 Task: Find connections with filter location Bhilai with filter topic #lawyerswith filter profile language French with filter current company JioSaavn with filter school Balaji Institute of Modern Management with filter industry Primary and Secondary Education with filter service category Executive Coaching with filter keywords title Translator
Action: Mouse moved to (521, 66)
Screenshot: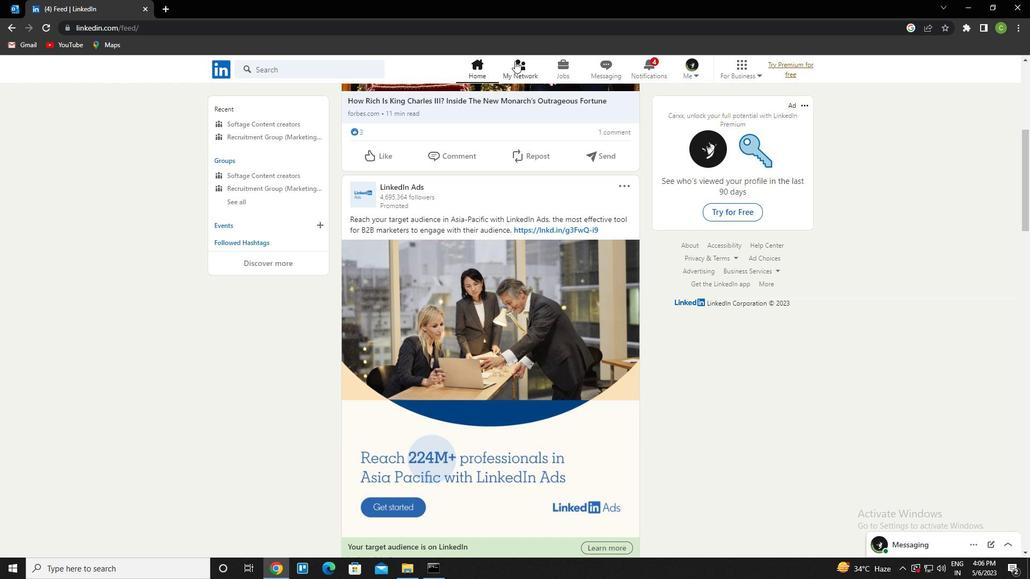 
Action: Mouse pressed left at (521, 66)
Screenshot: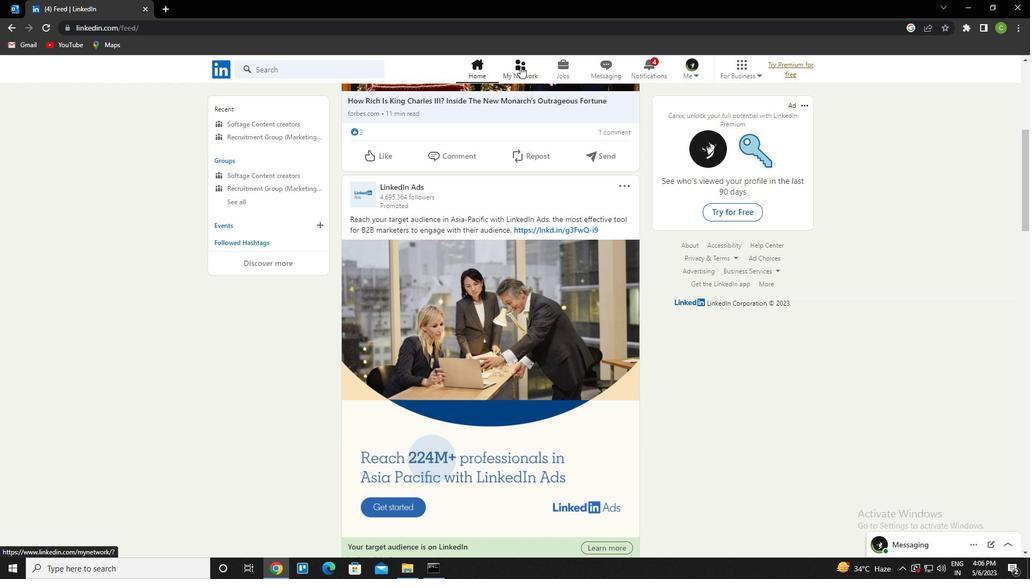 
Action: Mouse moved to (297, 132)
Screenshot: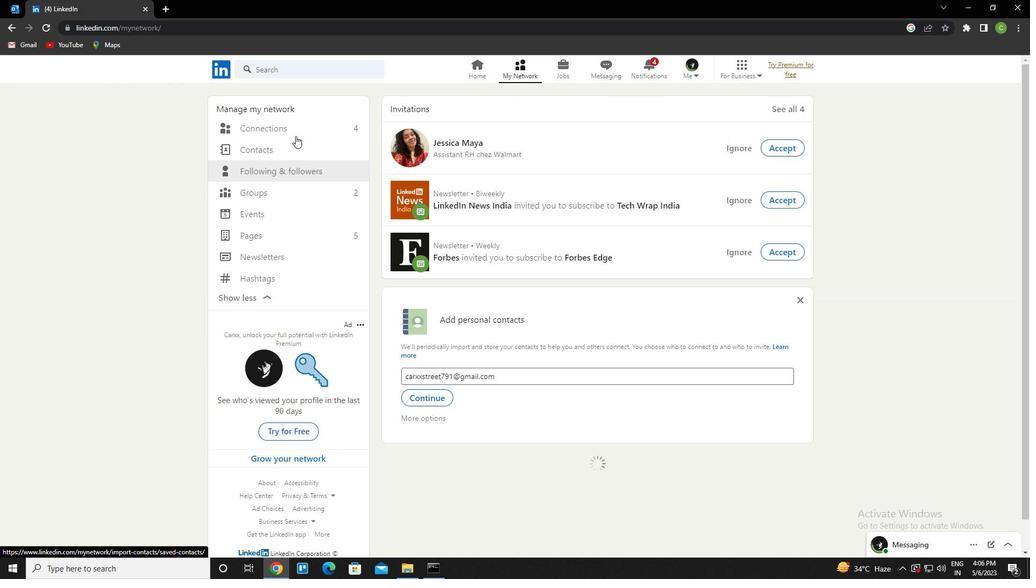
Action: Mouse pressed left at (297, 132)
Screenshot: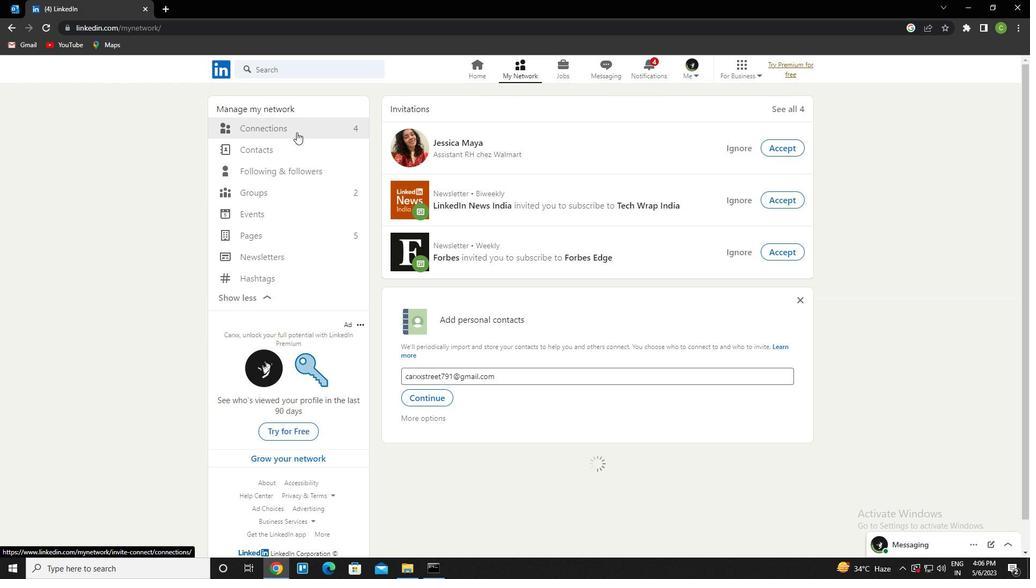 
Action: Mouse moved to (614, 123)
Screenshot: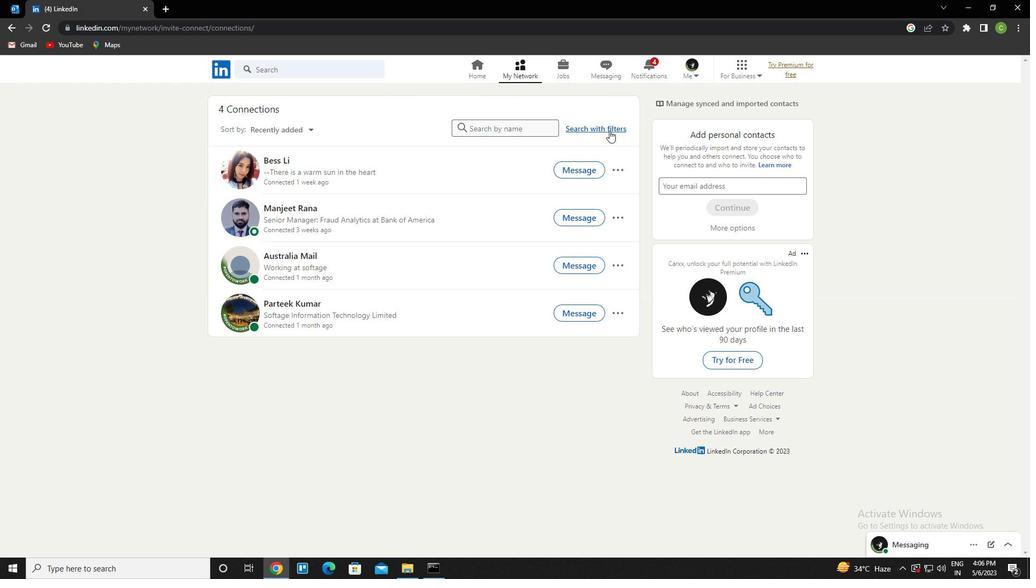
Action: Mouse pressed left at (614, 123)
Screenshot: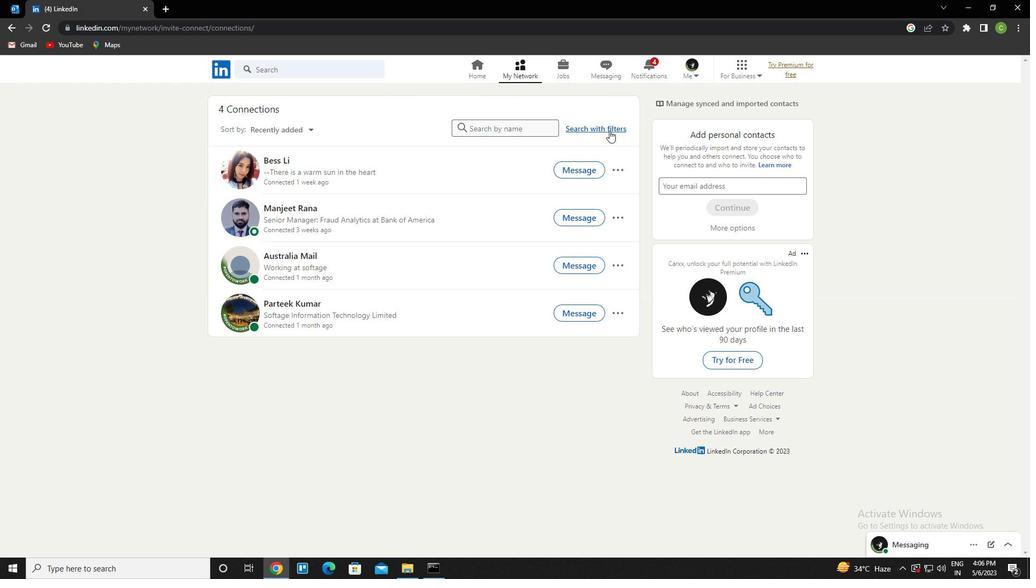 
Action: Mouse moved to (550, 98)
Screenshot: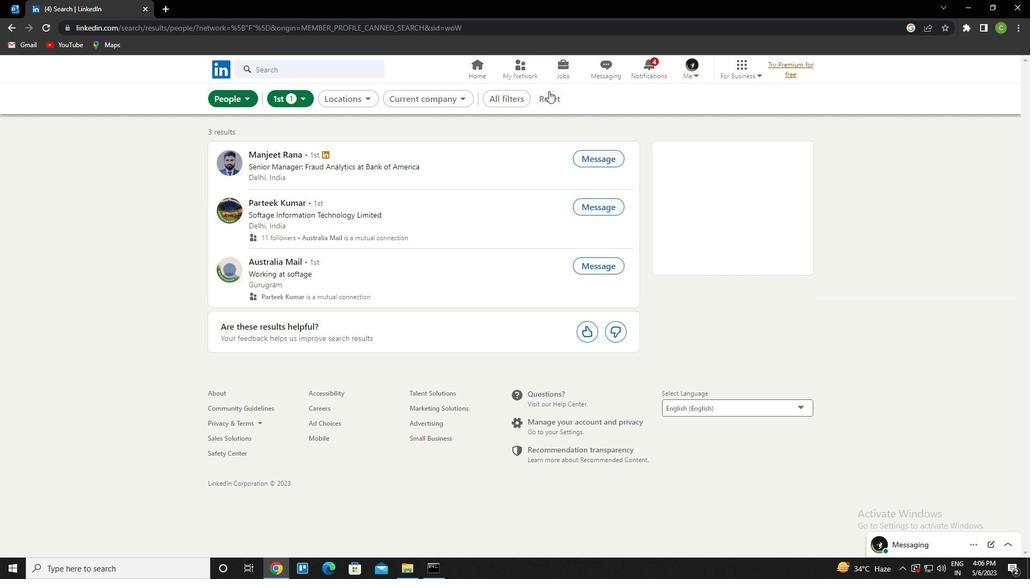 
Action: Mouse pressed left at (550, 98)
Screenshot: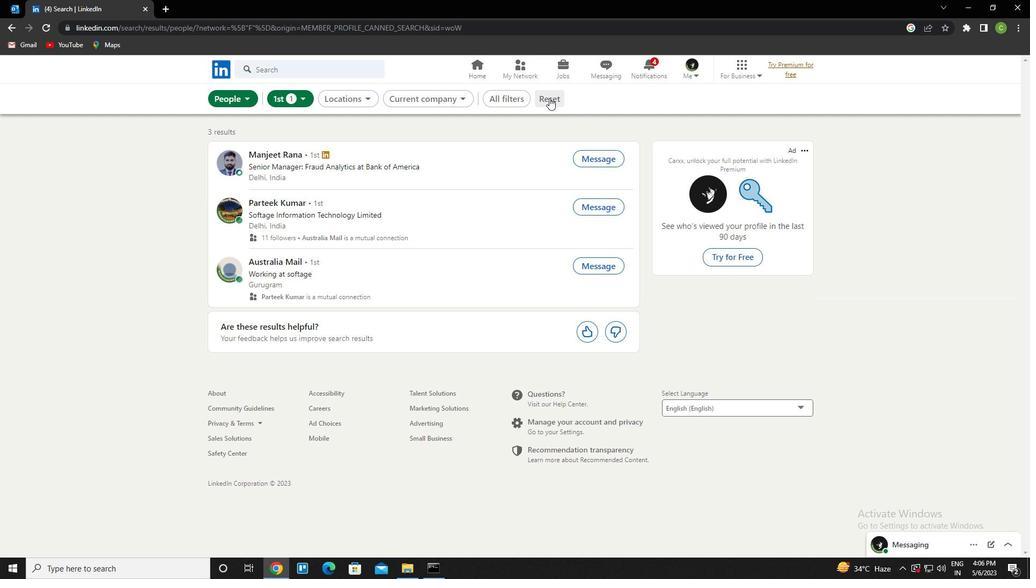 
Action: Mouse moved to (540, 98)
Screenshot: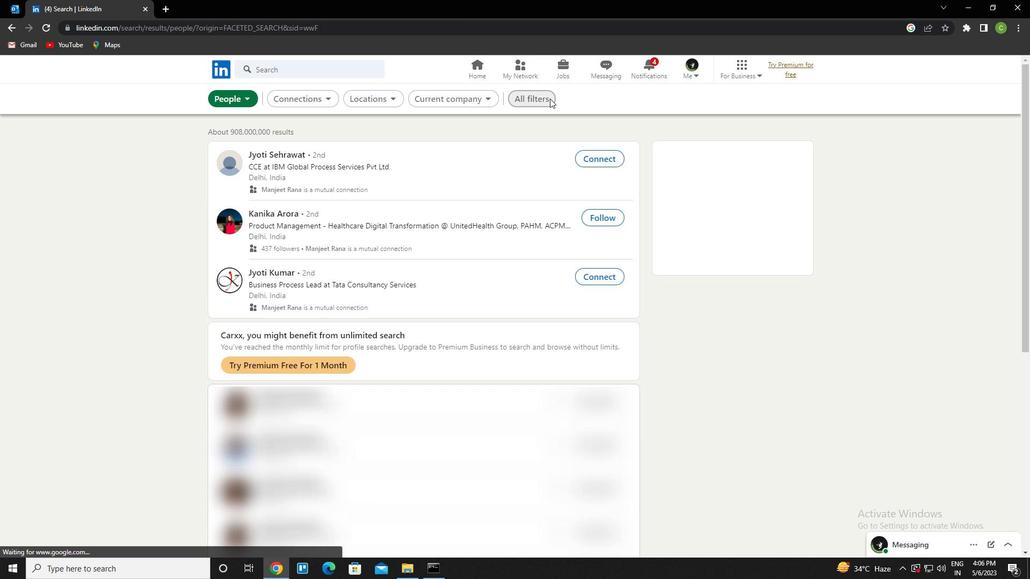 
Action: Mouse pressed left at (540, 98)
Screenshot: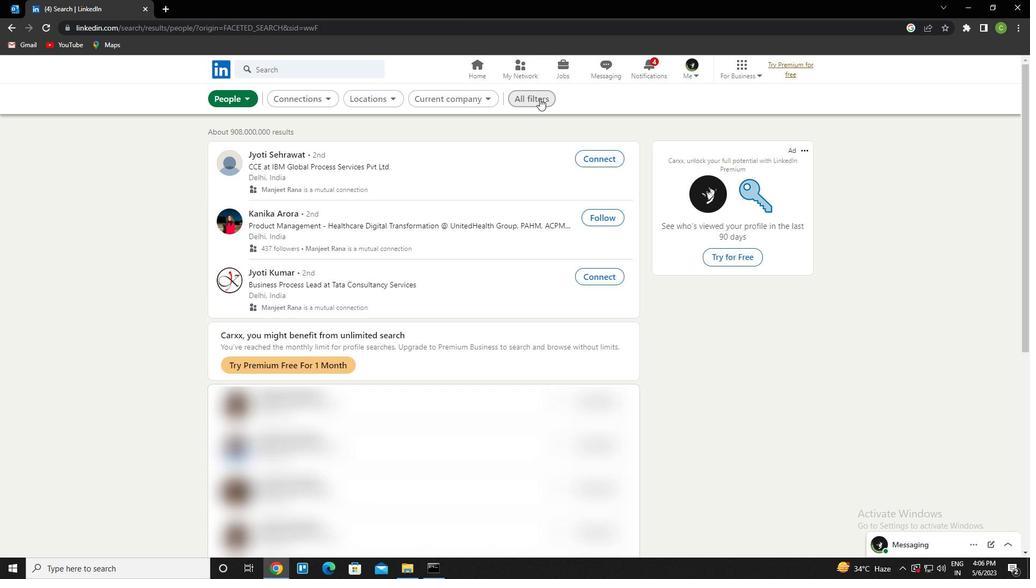 
Action: Mouse moved to (914, 328)
Screenshot: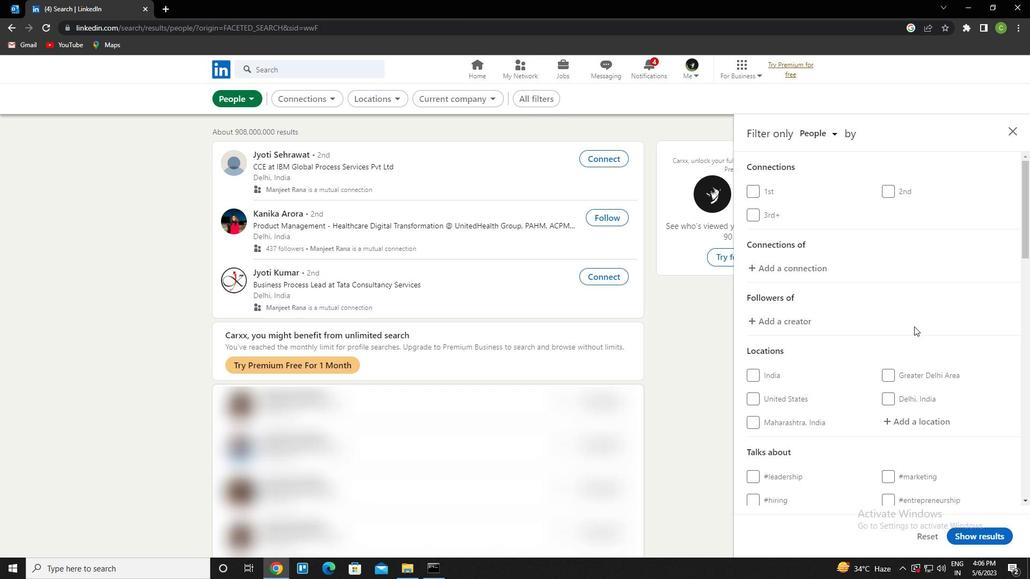 
Action: Mouse scrolled (914, 328) with delta (0, 0)
Screenshot: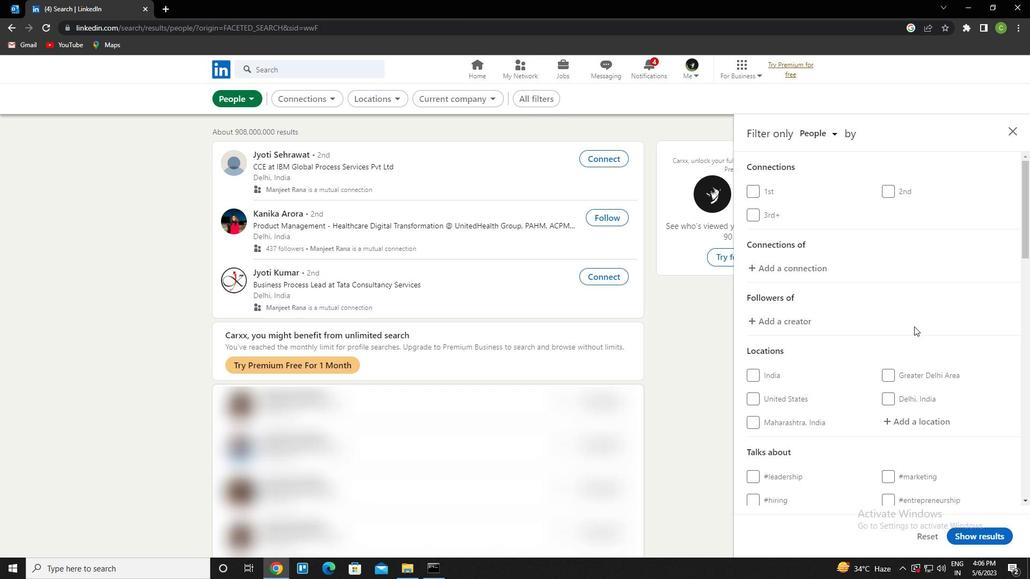 
Action: Mouse moved to (911, 330)
Screenshot: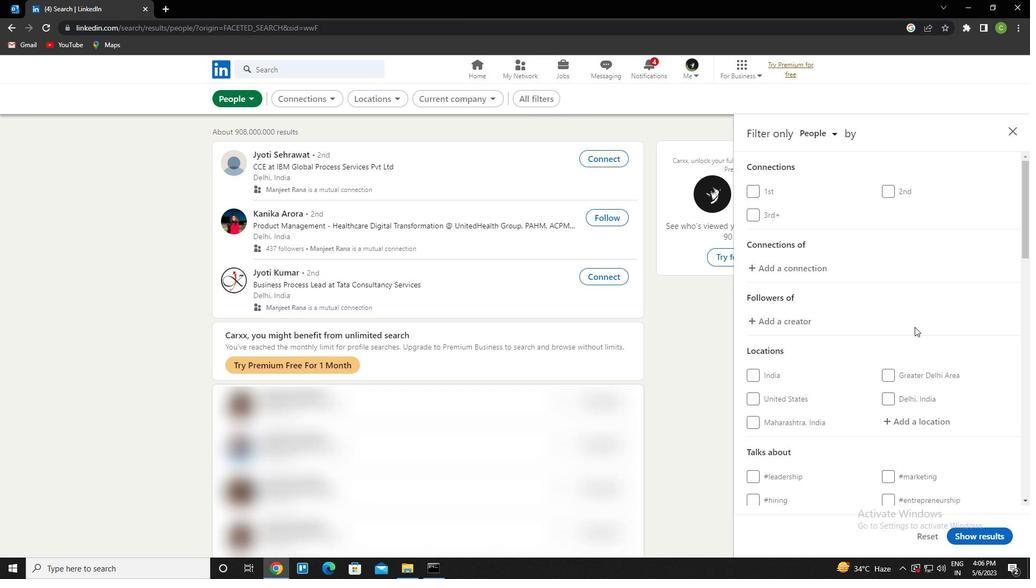 
Action: Mouse scrolled (911, 329) with delta (0, 0)
Screenshot: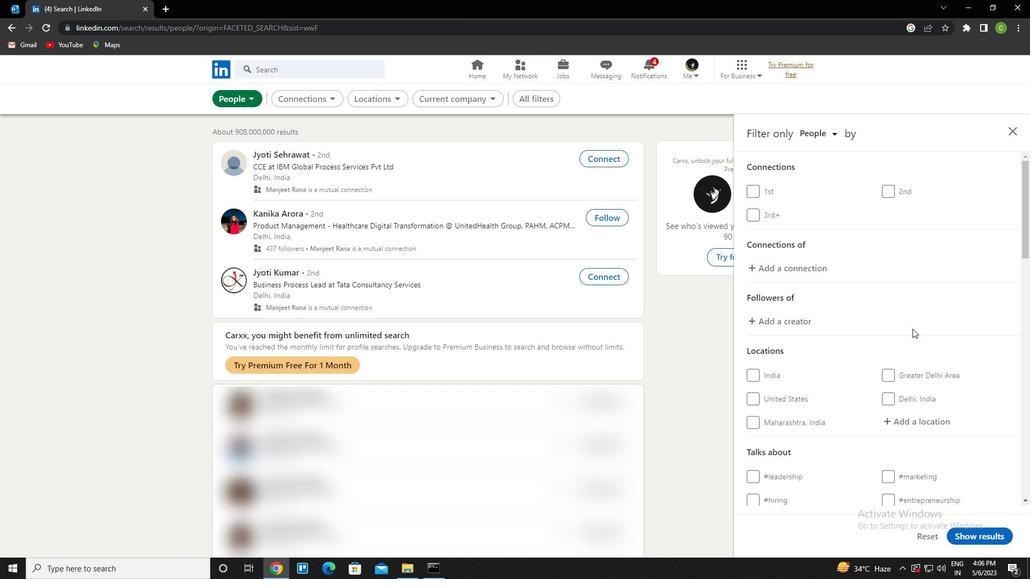
Action: Mouse moved to (935, 319)
Screenshot: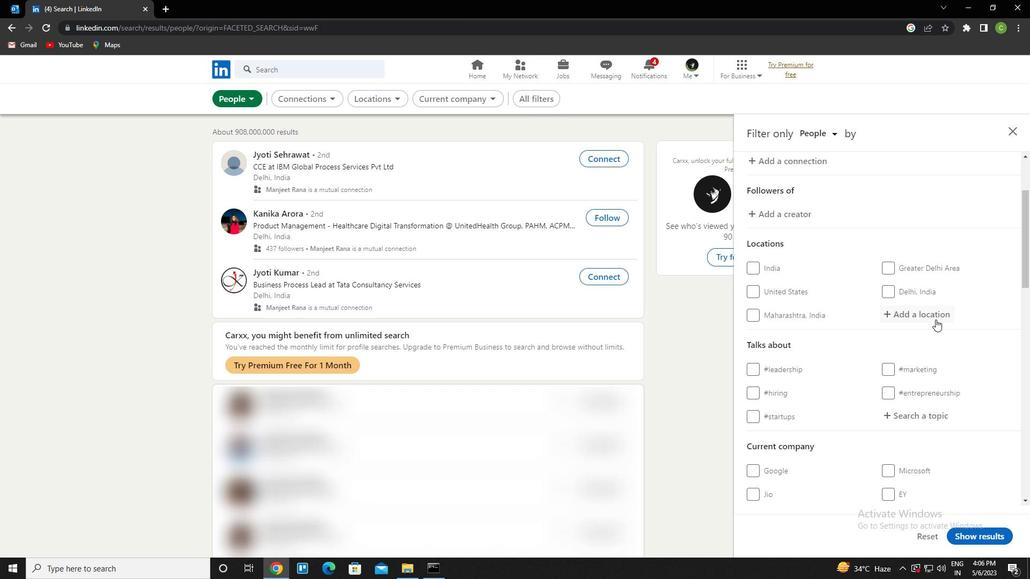 
Action: Mouse pressed left at (935, 319)
Screenshot: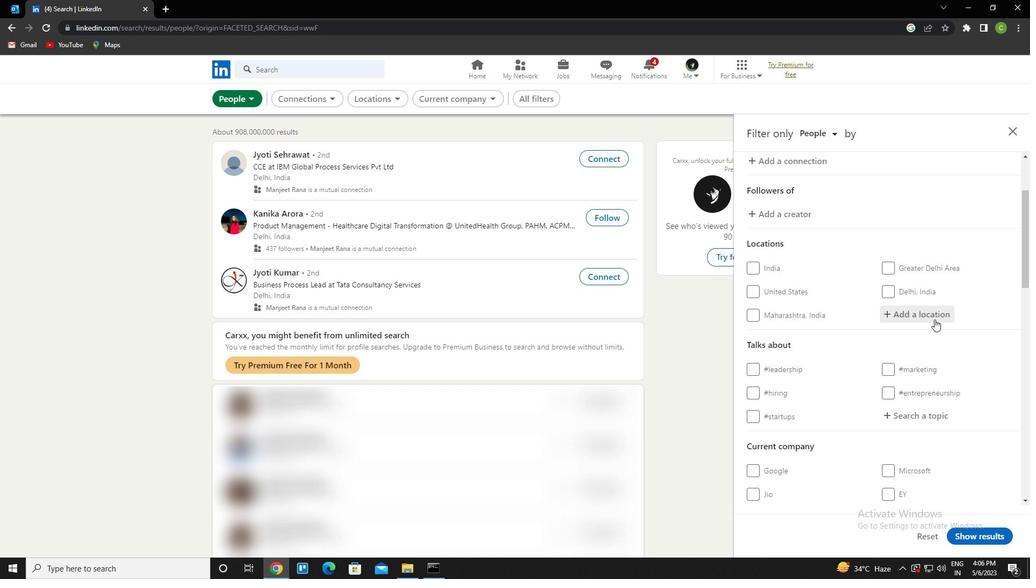 
Action: Mouse moved to (935, 319)
Screenshot: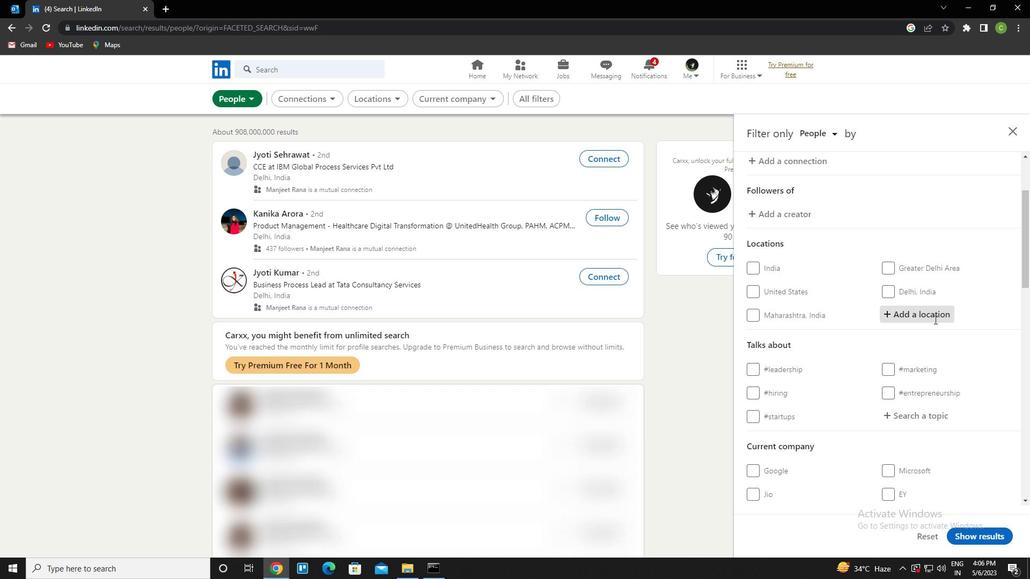 
Action: Key pressed <Key.caps_lock>b<Key.caps_lock>hia<Key.backspace>lai<Key.down><Key.enter>
Screenshot: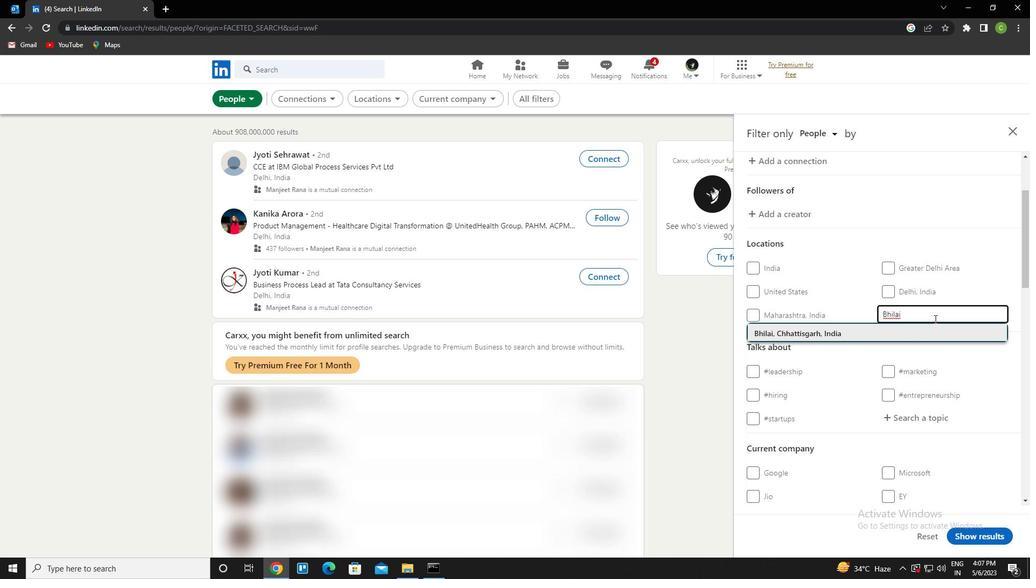 
Action: Mouse moved to (886, 349)
Screenshot: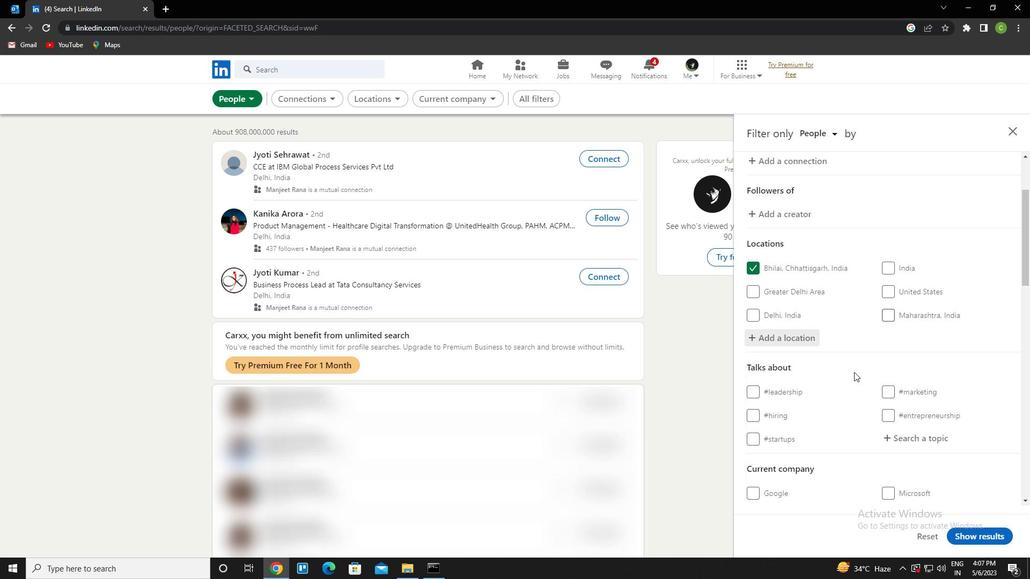 
Action: Mouse scrolled (886, 348) with delta (0, 0)
Screenshot: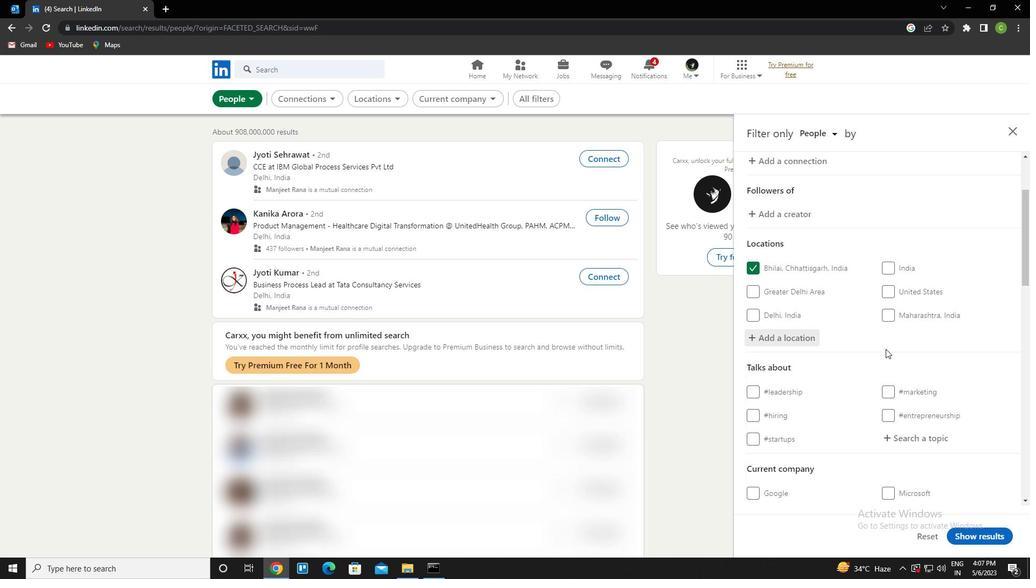 
Action: Mouse moved to (917, 367)
Screenshot: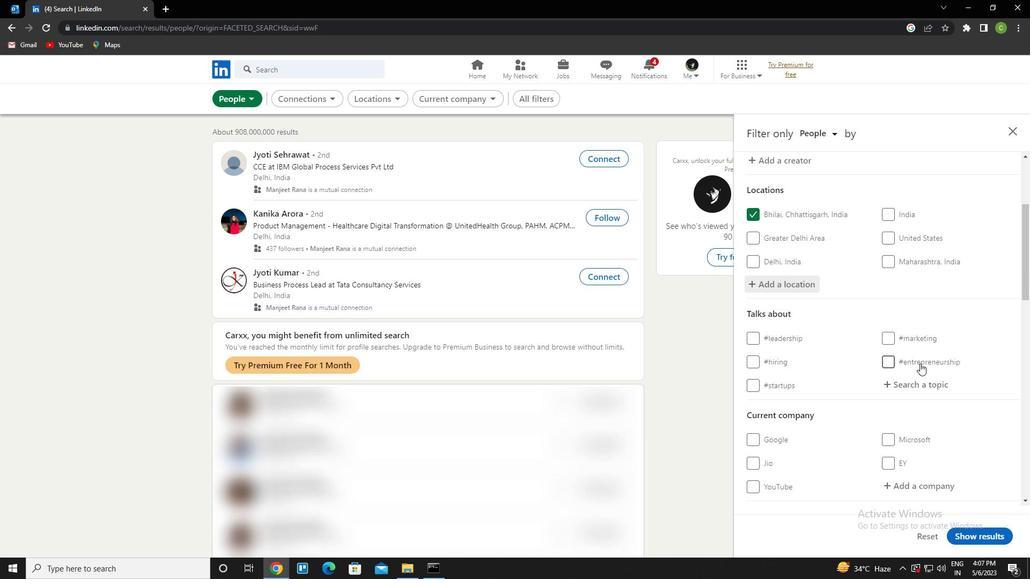
Action: Mouse scrolled (917, 366) with delta (0, 0)
Screenshot: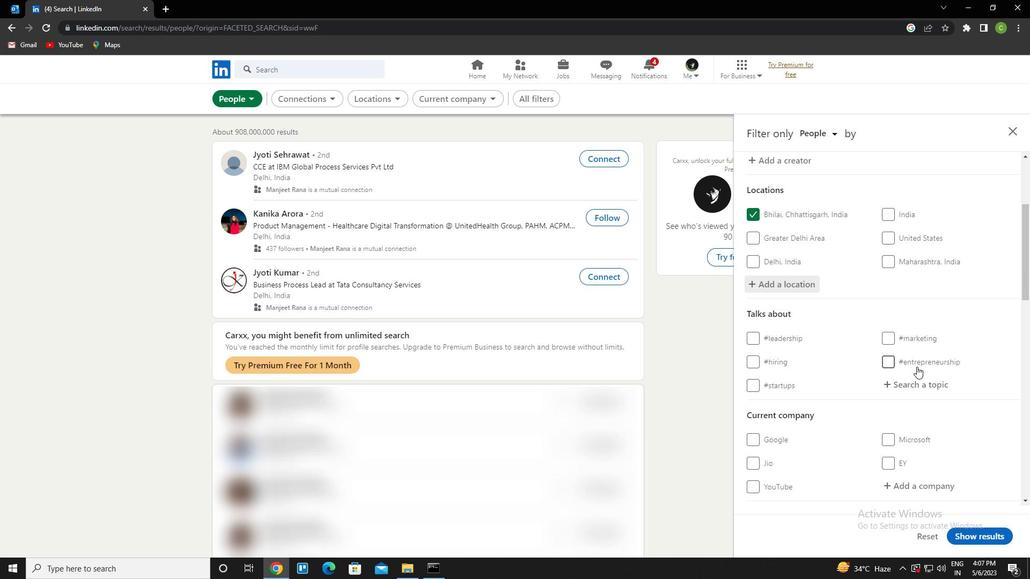 
Action: Mouse moved to (918, 333)
Screenshot: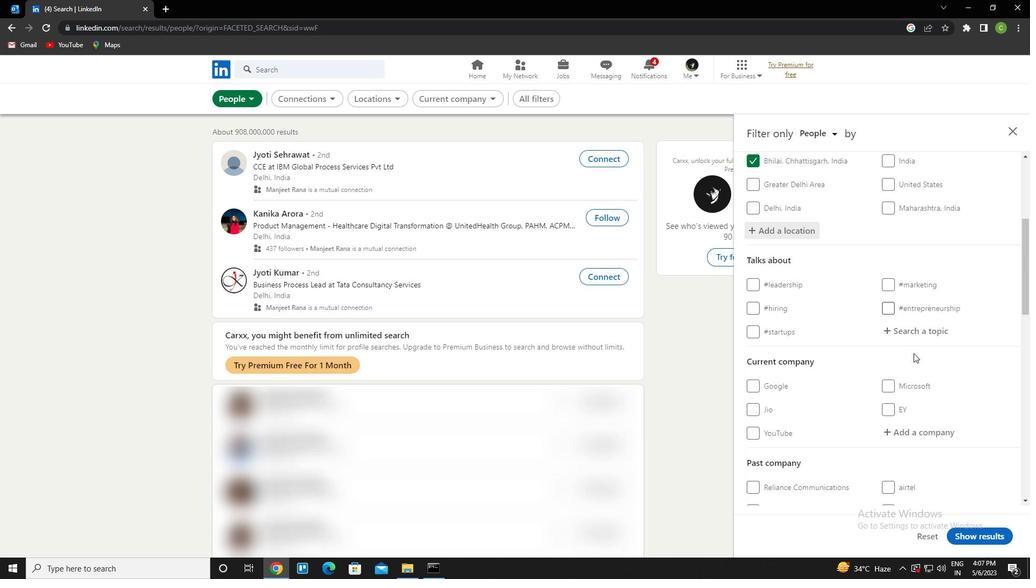 
Action: Mouse pressed left at (918, 333)
Screenshot: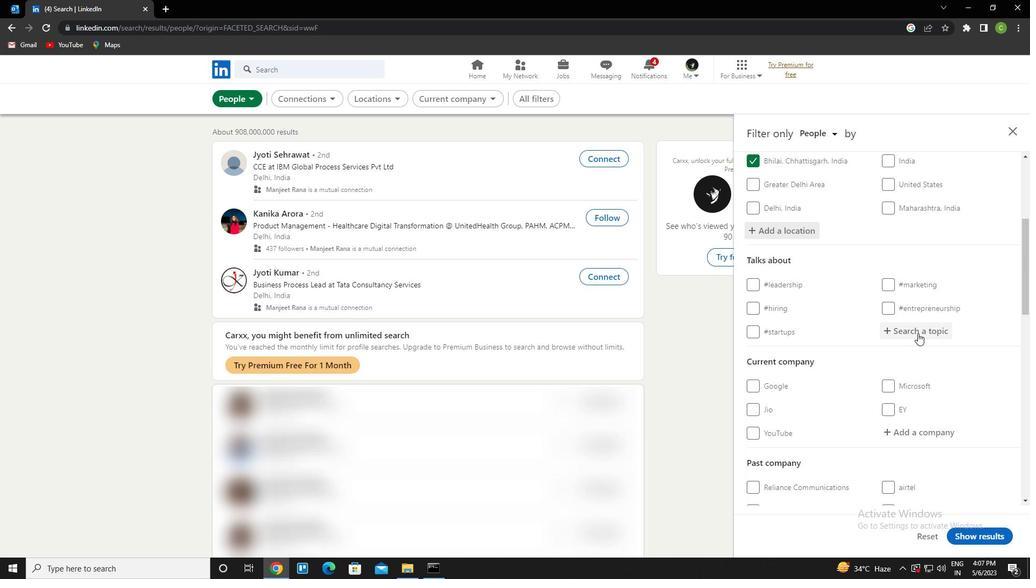 
Action: Key pressed lawyer<Key.down><Key.enter>
Screenshot: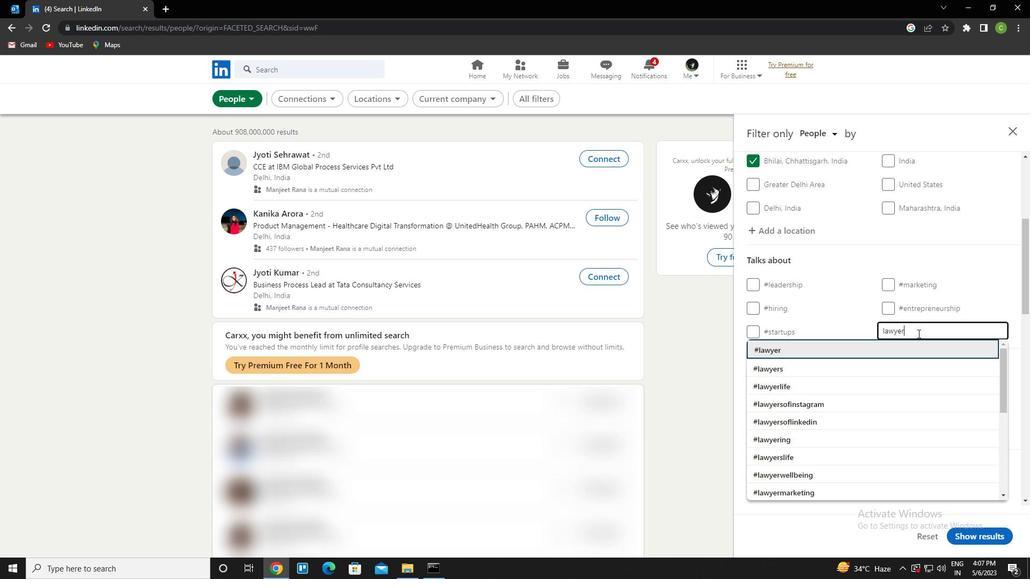 
Action: Mouse scrolled (918, 333) with delta (0, 0)
Screenshot: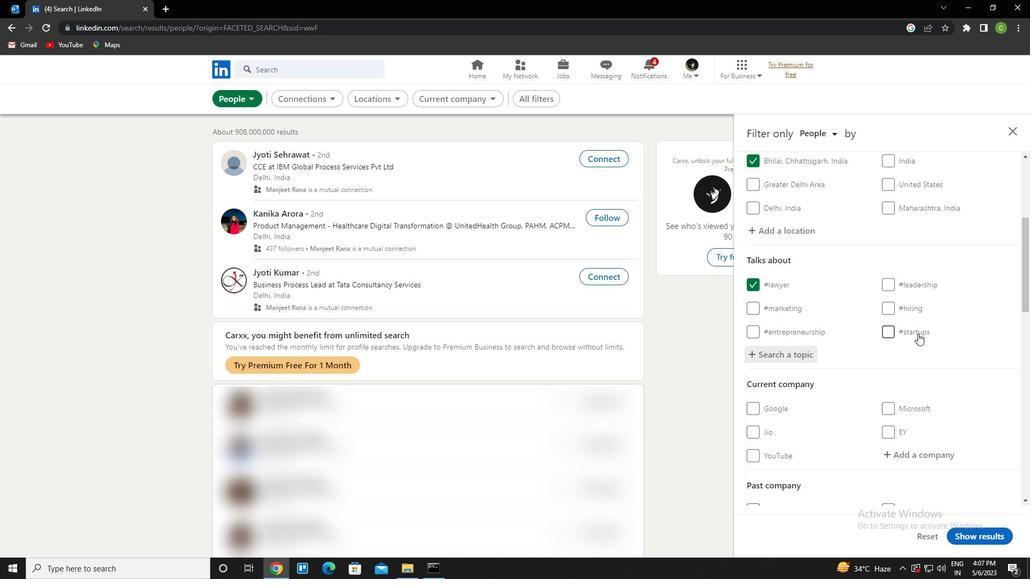 
Action: Mouse scrolled (918, 333) with delta (0, 0)
Screenshot: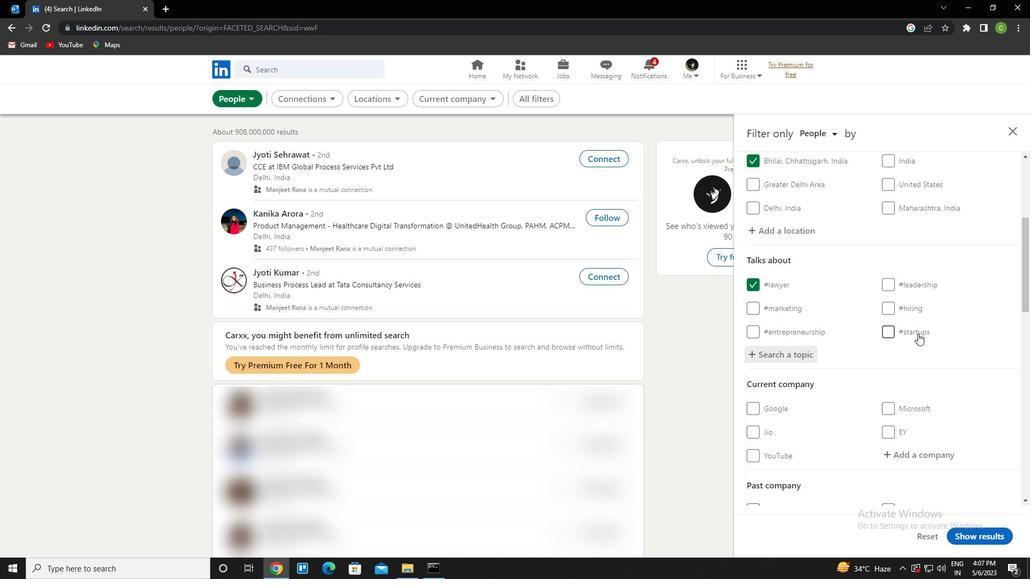 
Action: Mouse scrolled (918, 333) with delta (0, 0)
Screenshot: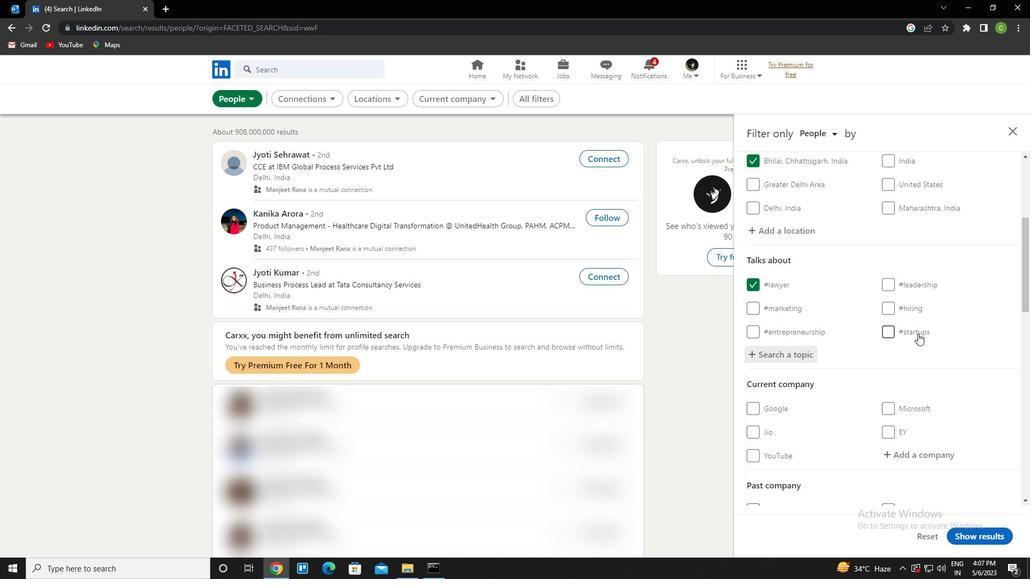 
Action: Mouse scrolled (918, 333) with delta (0, 0)
Screenshot: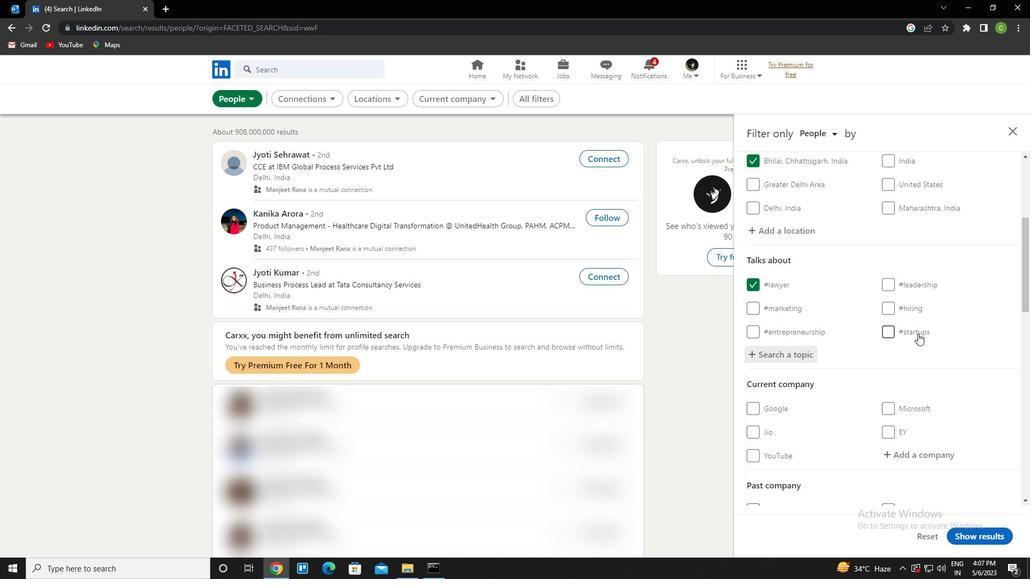 
Action: Mouse scrolled (918, 333) with delta (0, 0)
Screenshot: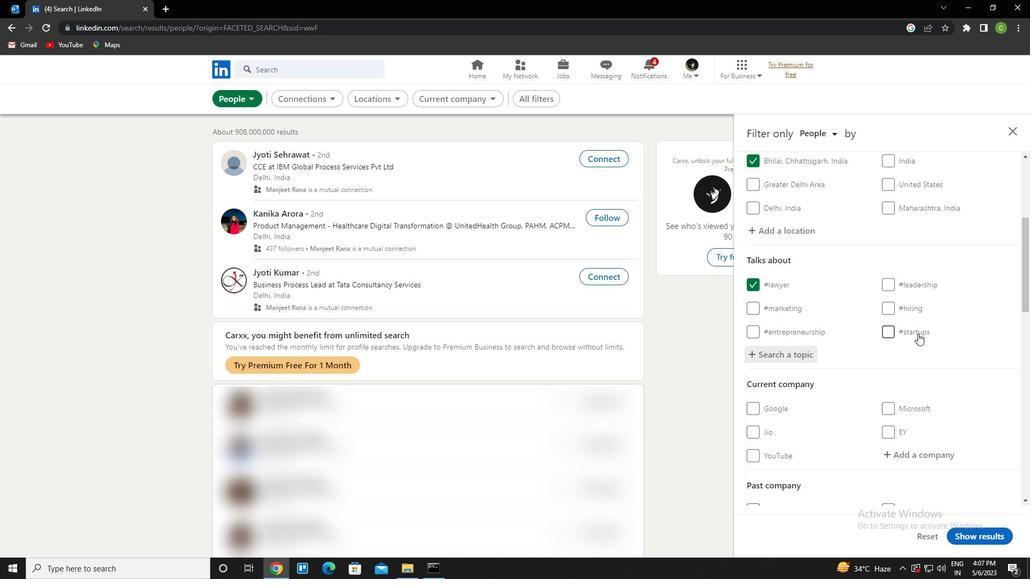 
Action: Mouse scrolled (918, 333) with delta (0, 0)
Screenshot: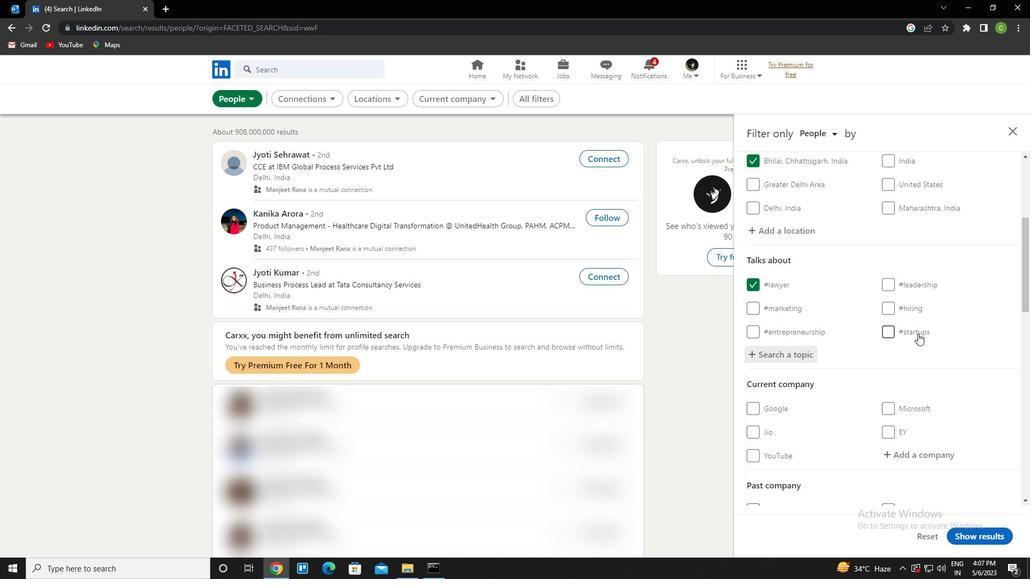 
Action: Mouse scrolled (918, 333) with delta (0, 0)
Screenshot: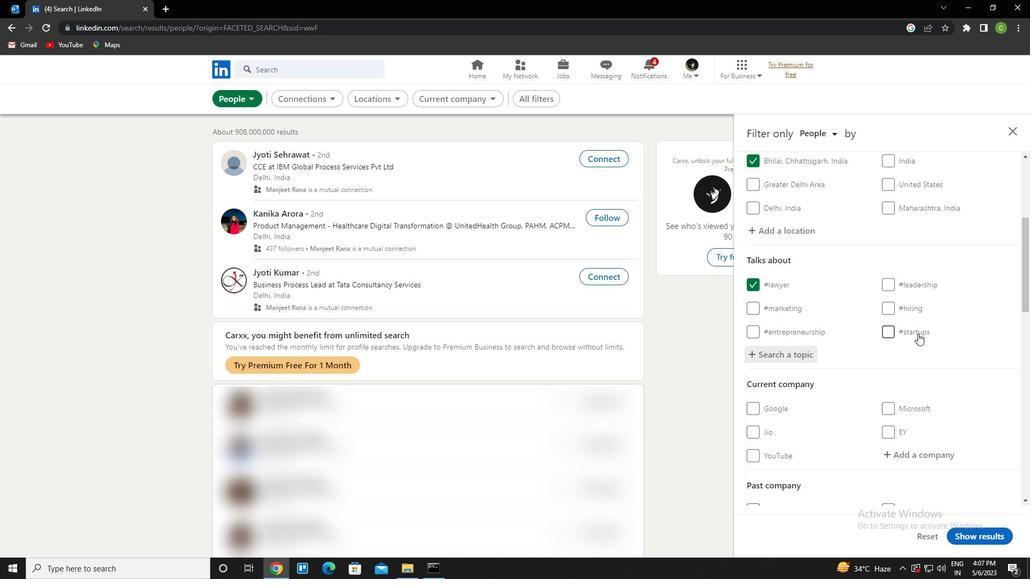 
Action: Mouse moved to (826, 405)
Screenshot: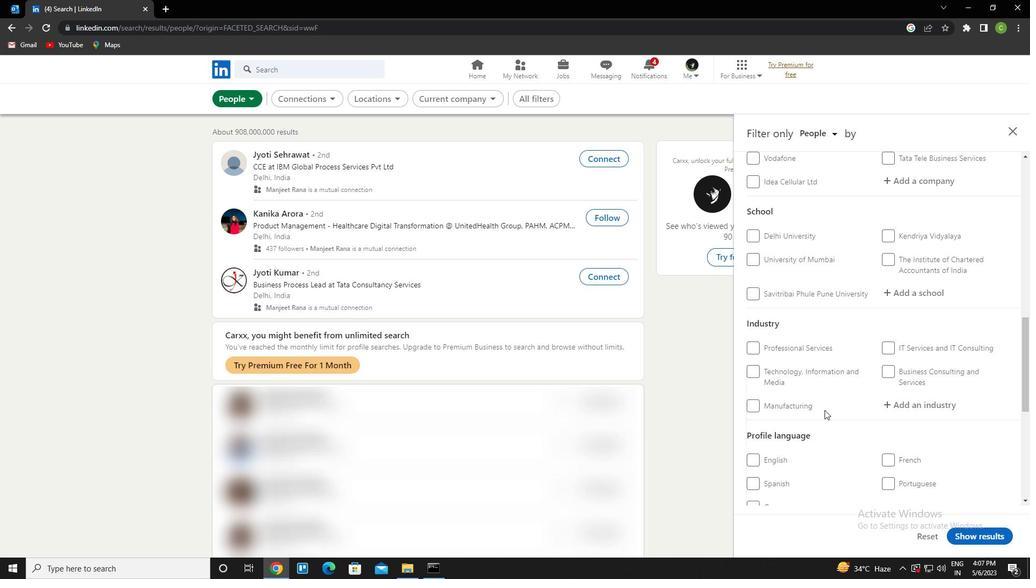 
Action: Mouse scrolled (826, 405) with delta (0, 0)
Screenshot: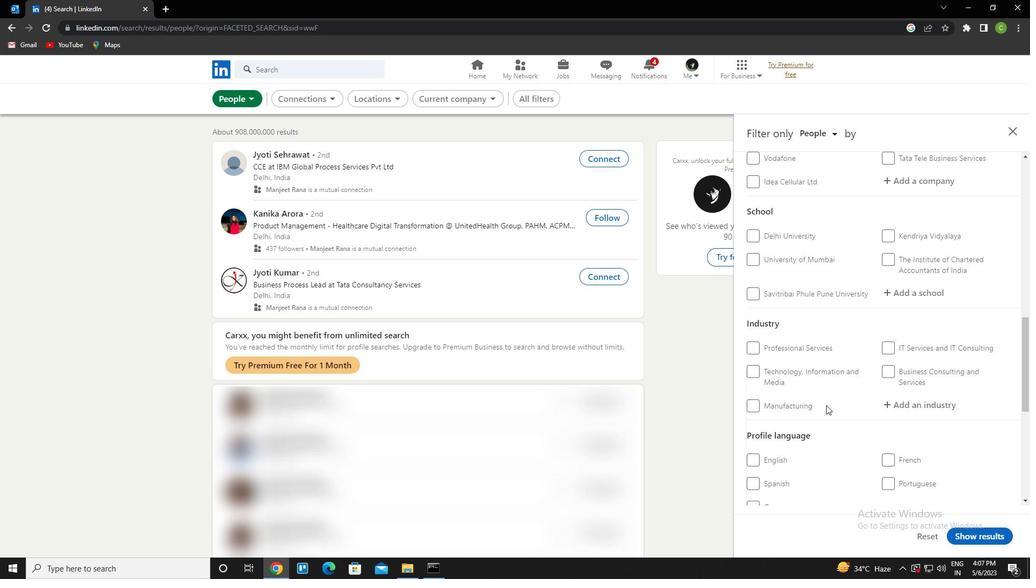 
Action: Mouse moved to (881, 403)
Screenshot: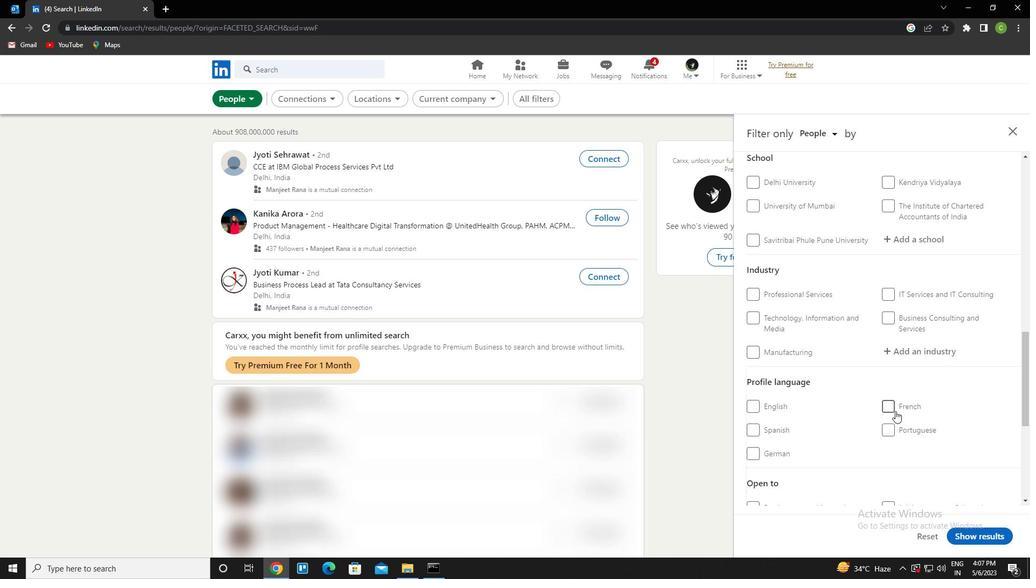 
Action: Mouse pressed left at (881, 403)
Screenshot: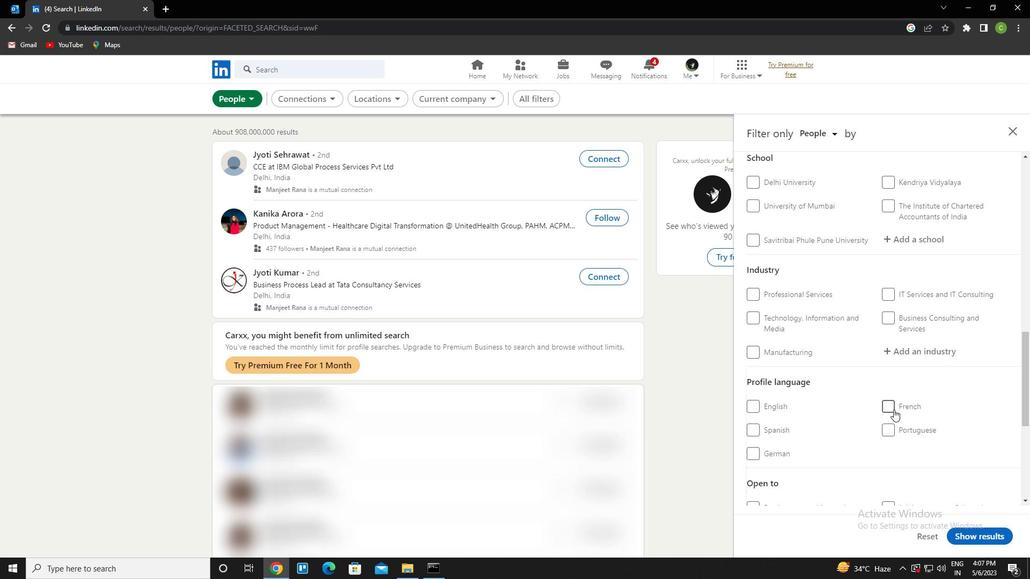 
Action: Mouse moved to (892, 405)
Screenshot: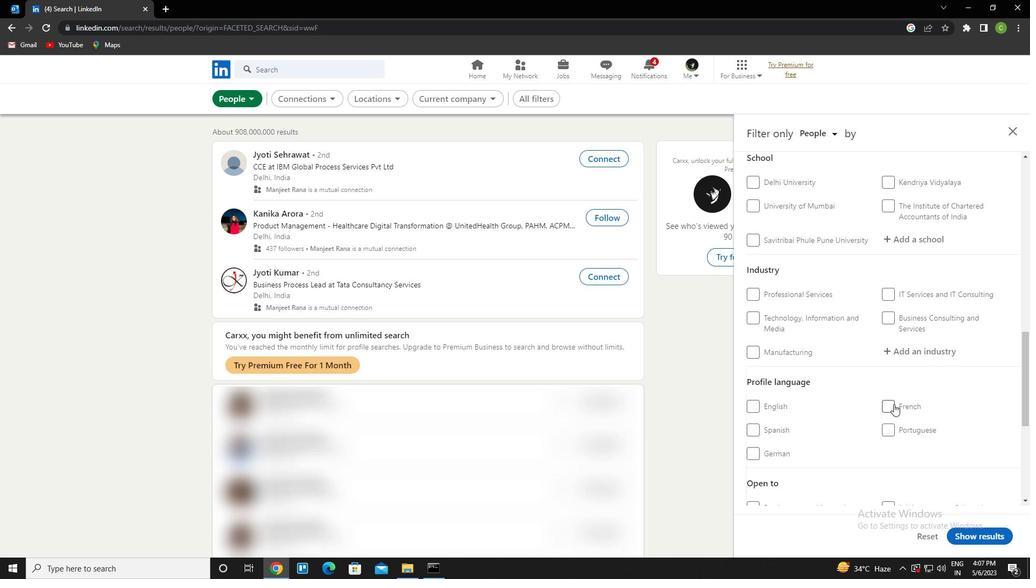 
Action: Mouse pressed left at (892, 405)
Screenshot: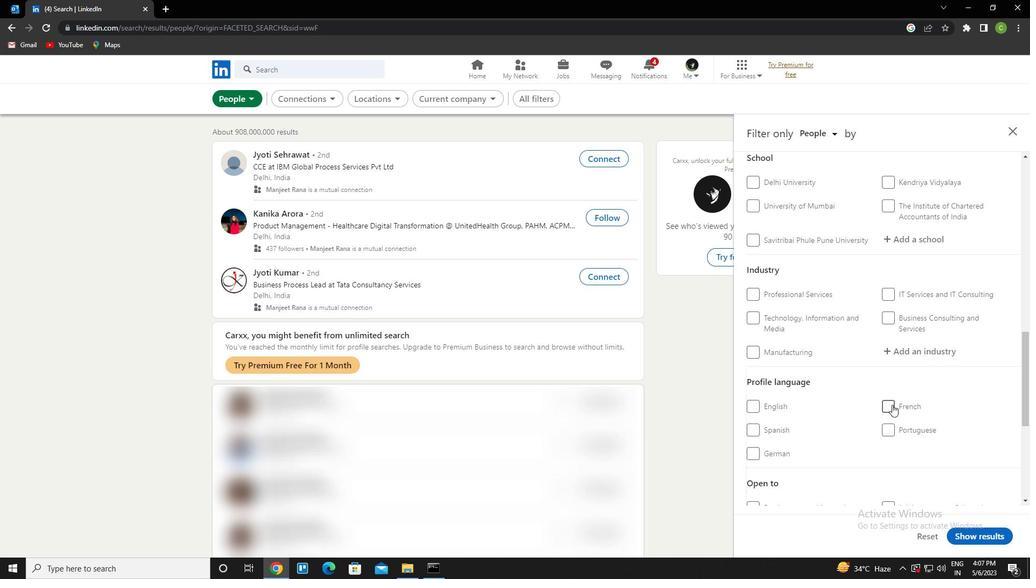 
Action: Mouse moved to (885, 362)
Screenshot: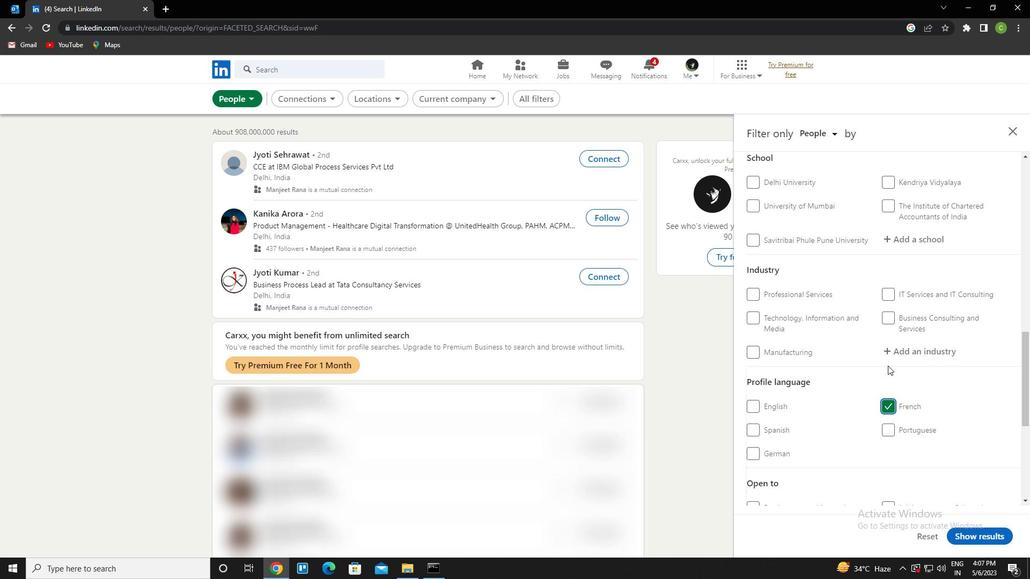 
Action: Mouse scrolled (885, 362) with delta (0, 0)
Screenshot: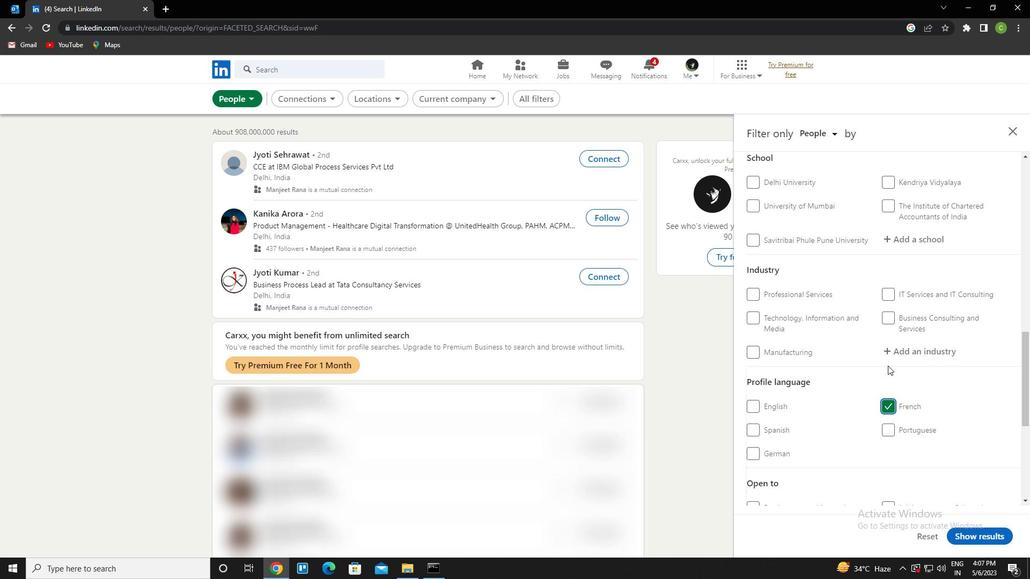 
Action: Mouse scrolled (885, 362) with delta (0, 0)
Screenshot: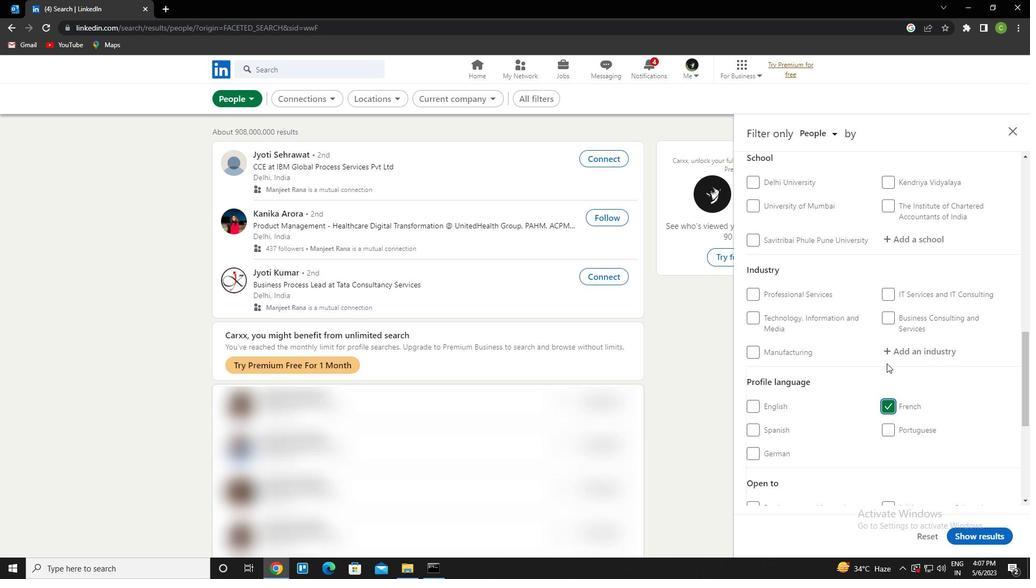 
Action: Mouse scrolled (885, 362) with delta (0, 0)
Screenshot: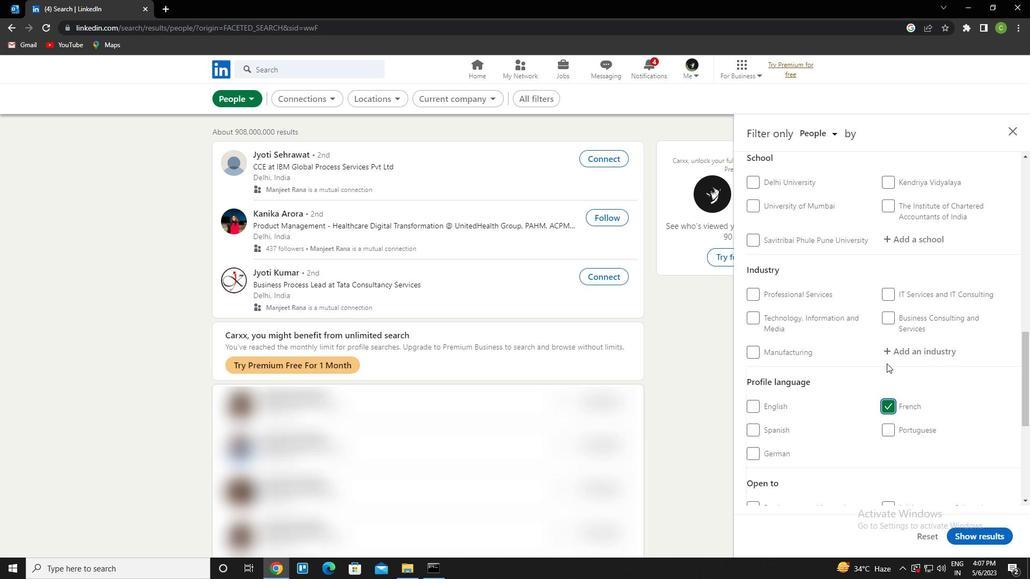 
Action: Mouse scrolled (885, 362) with delta (0, 0)
Screenshot: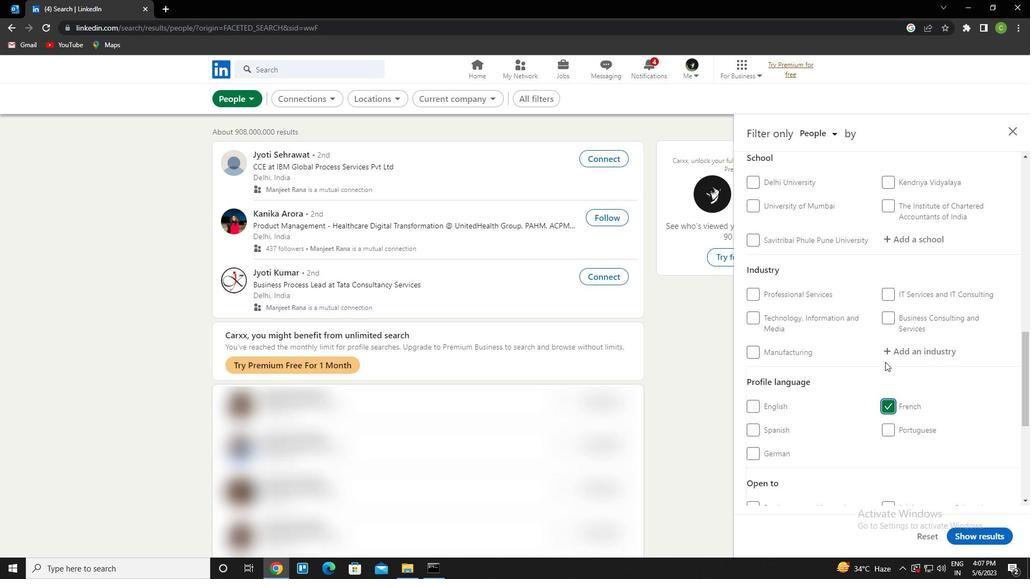 
Action: Mouse scrolled (885, 362) with delta (0, 0)
Screenshot: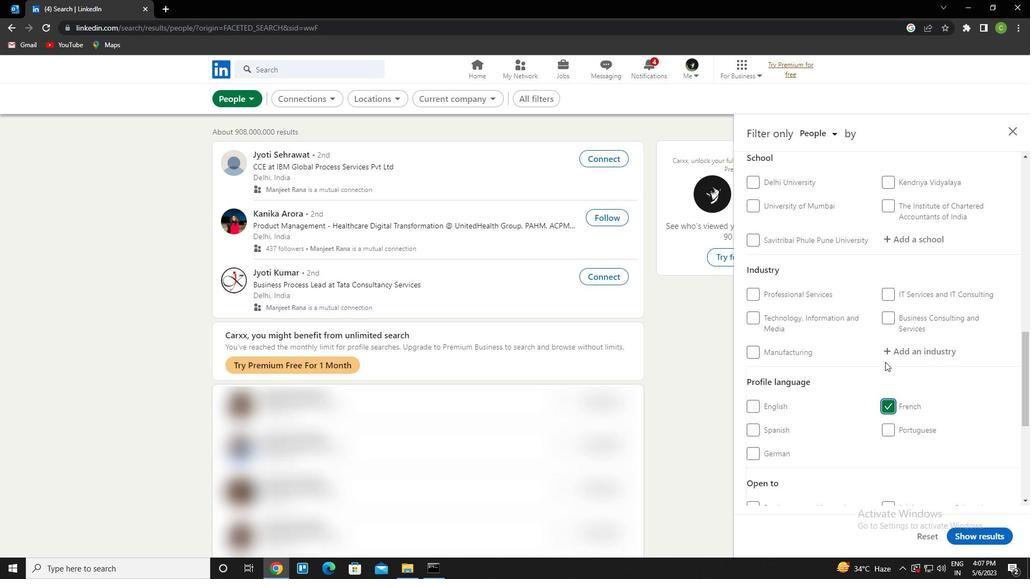 
Action: Mouse moved to (813, 272)
Screenshot: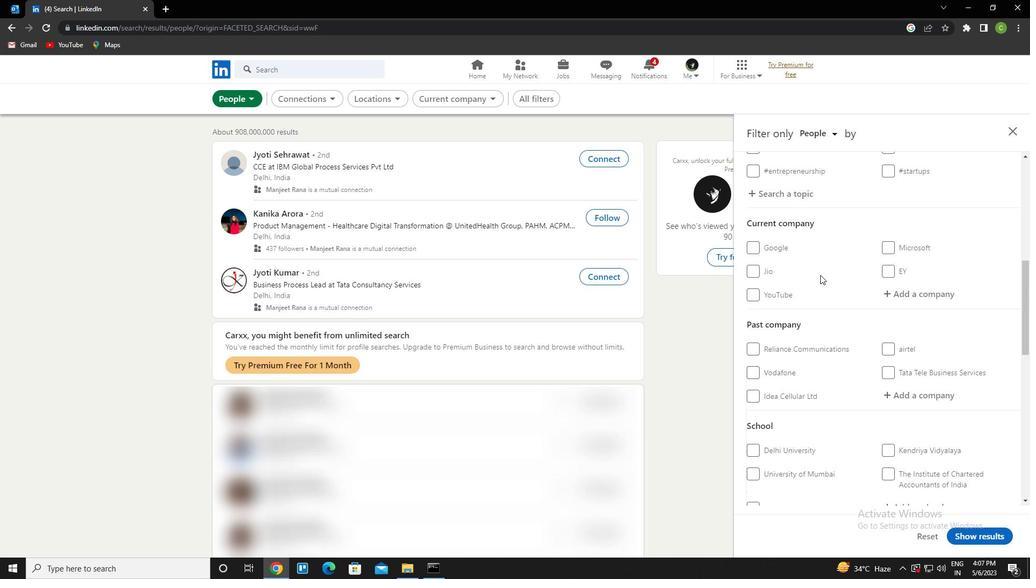 
Action: Mouse scrolled (813, 273) with delta (0, 0)
Screenshot: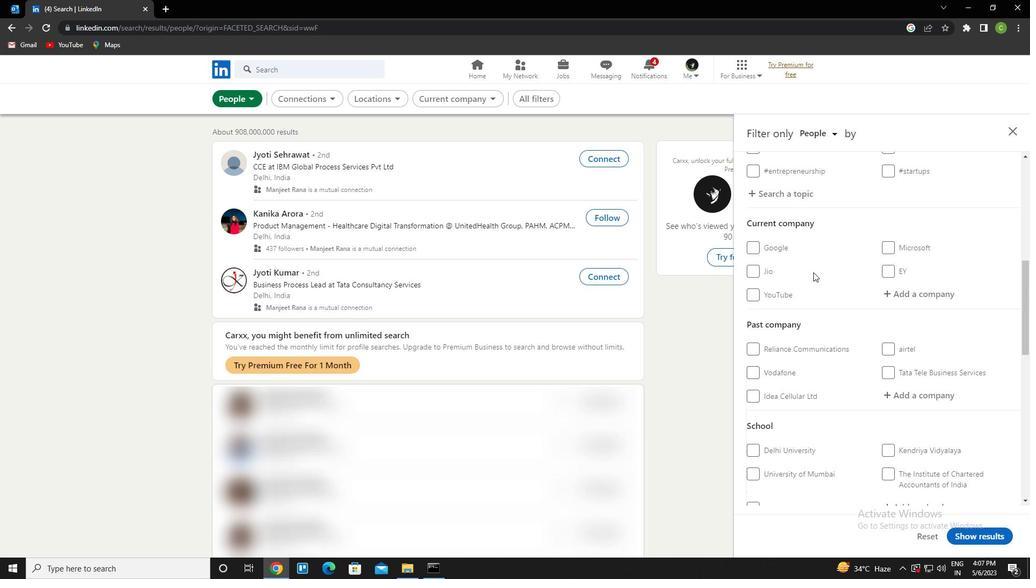 
Action: Mouse moved to (905, 347)
Screenshot: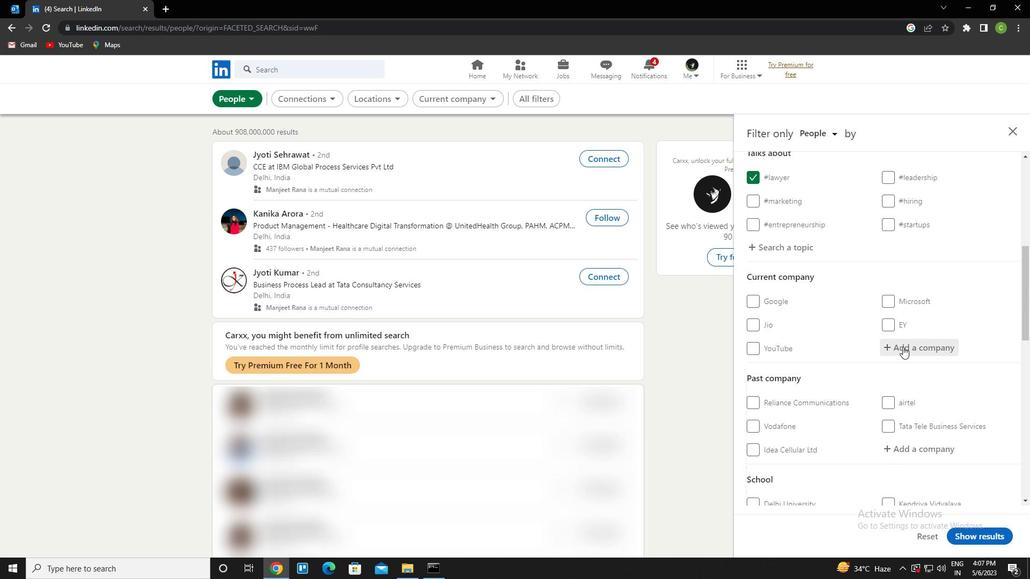 
Action: Mouse pressed left at (905, 347)
Screenshot: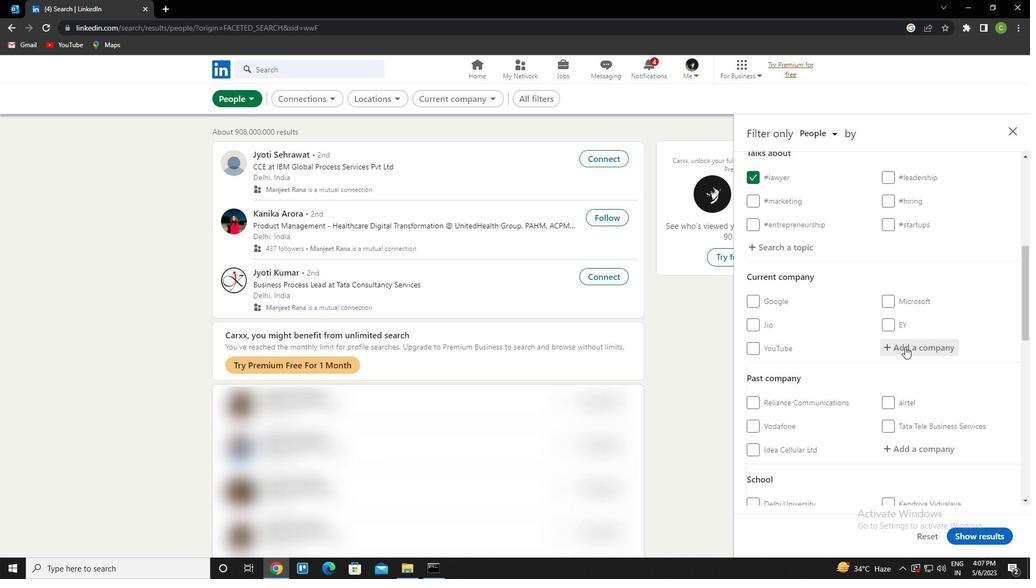 
Action: Key pressed jiosa<Key.down><Key.enter>
Screenshot: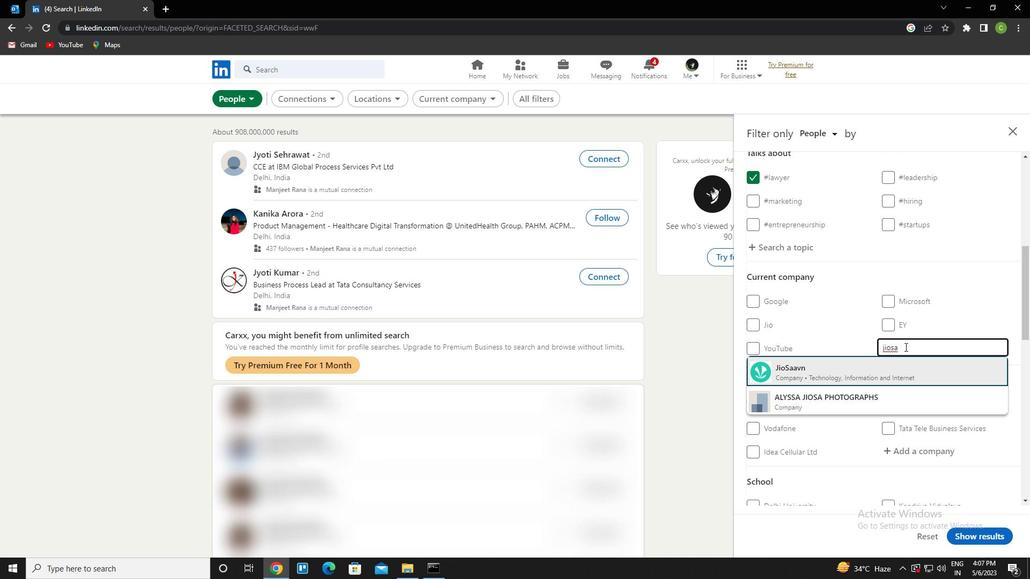 
Action: Mouse scrolled (905, 346) with delta (0, 0)
Screenshot: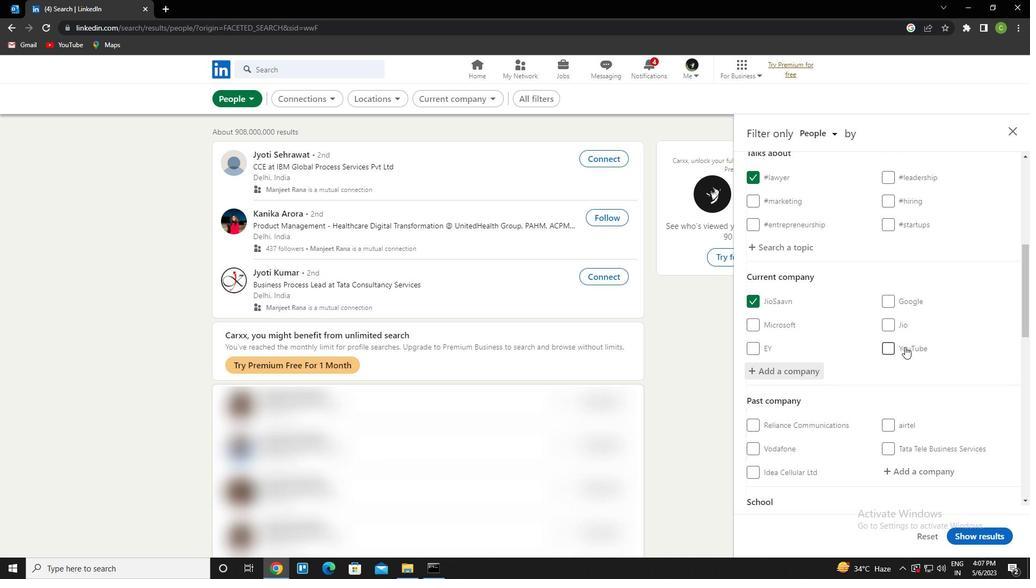 
Action: Mouse scrolled (905, 346) with delta (0, 0)
Screenshot: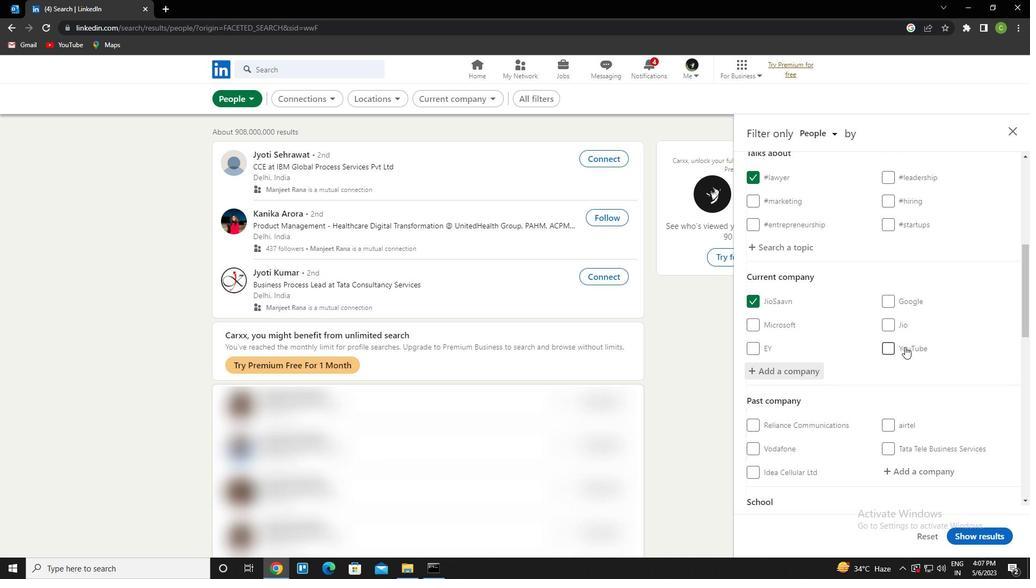 
Action: Mouse scrolled (905, 346) with delta (0, 0)
Screenshot: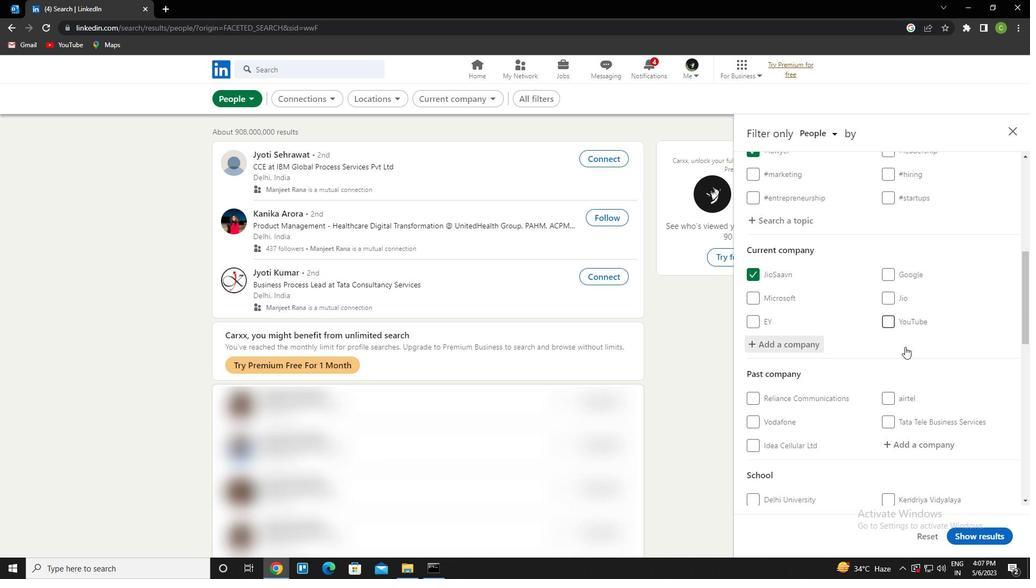 
Action: Mouse moved to (906, 386)
Screenshot: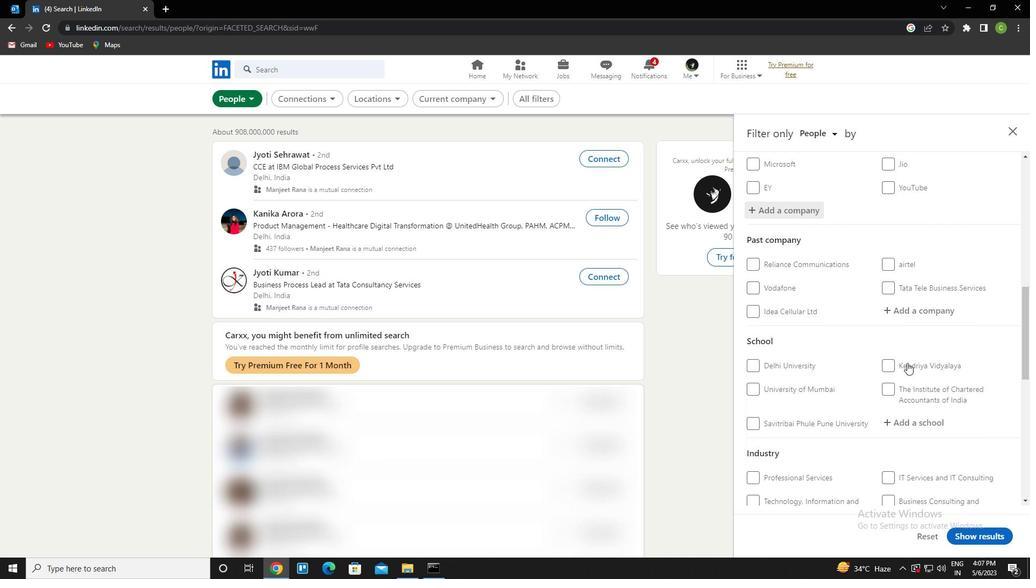 
Action: Mouse scrolled (906, 386) with delta (0, 0)
Screenshot: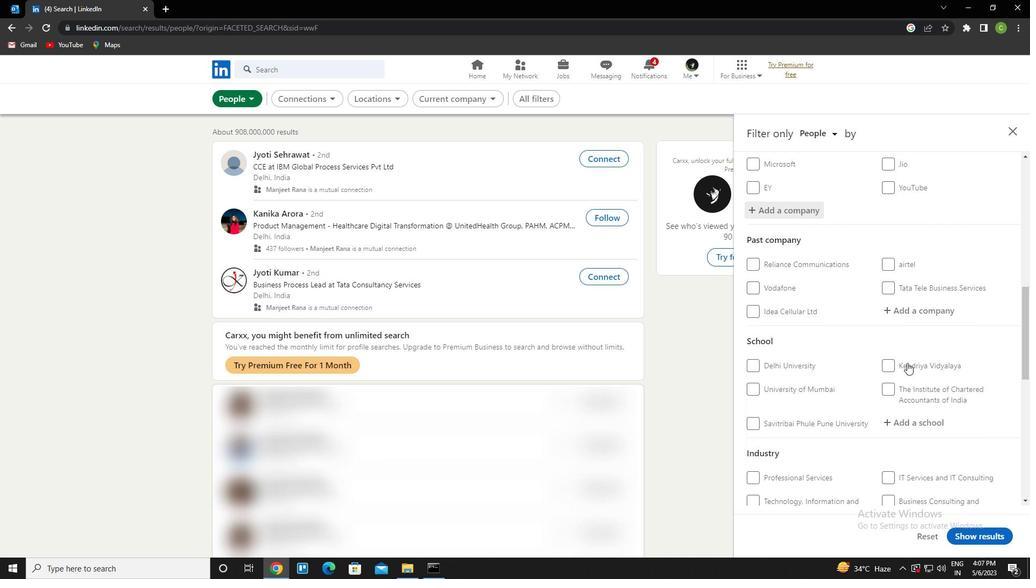 
Action: Mouse moved to (906, 386)
Screenshot: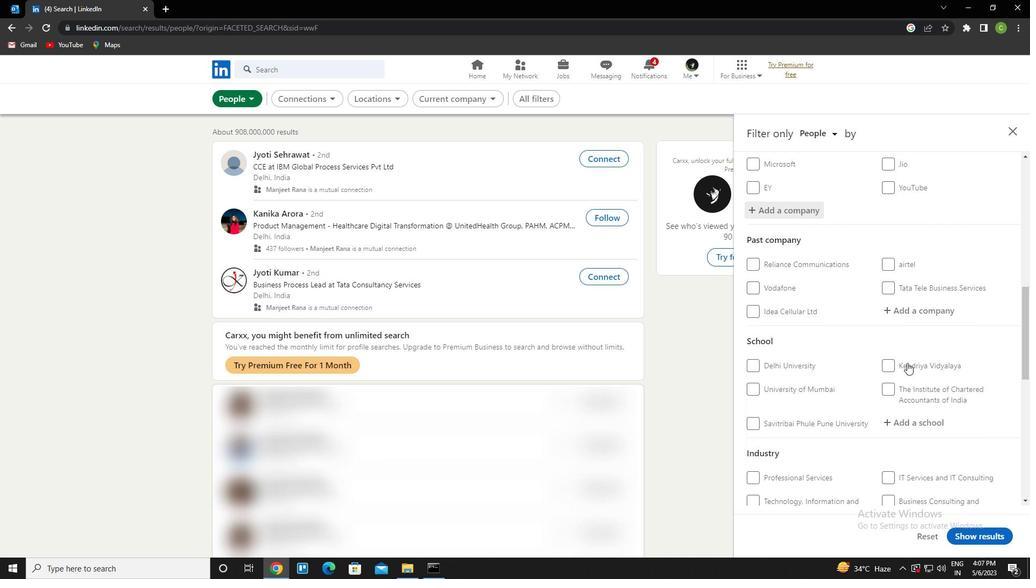 
Action: Mouse scrolled (906, 386) with delta (0, 0)
Screenshot: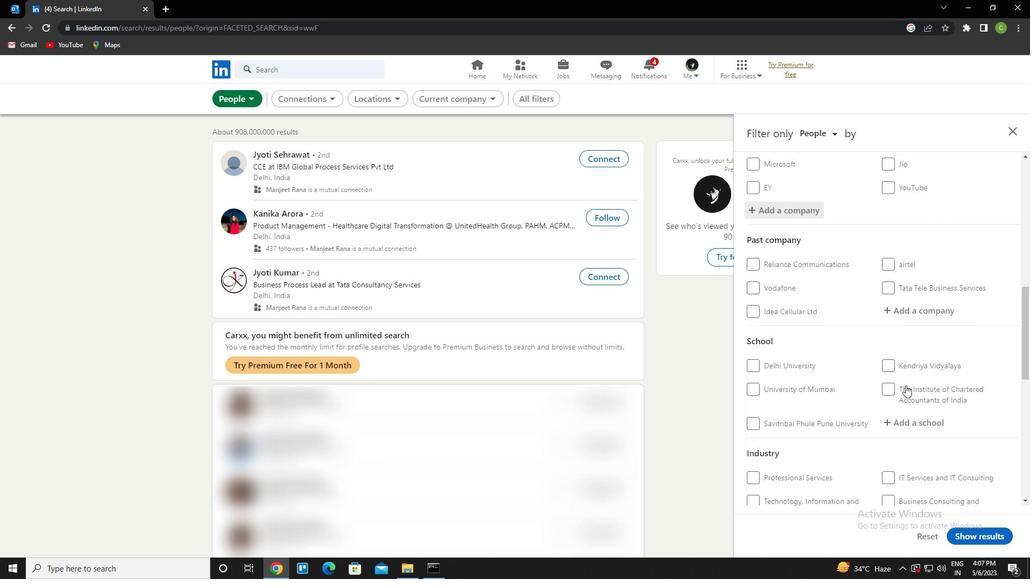 
Action: Mouse moved to (922, 308)
Screenshot: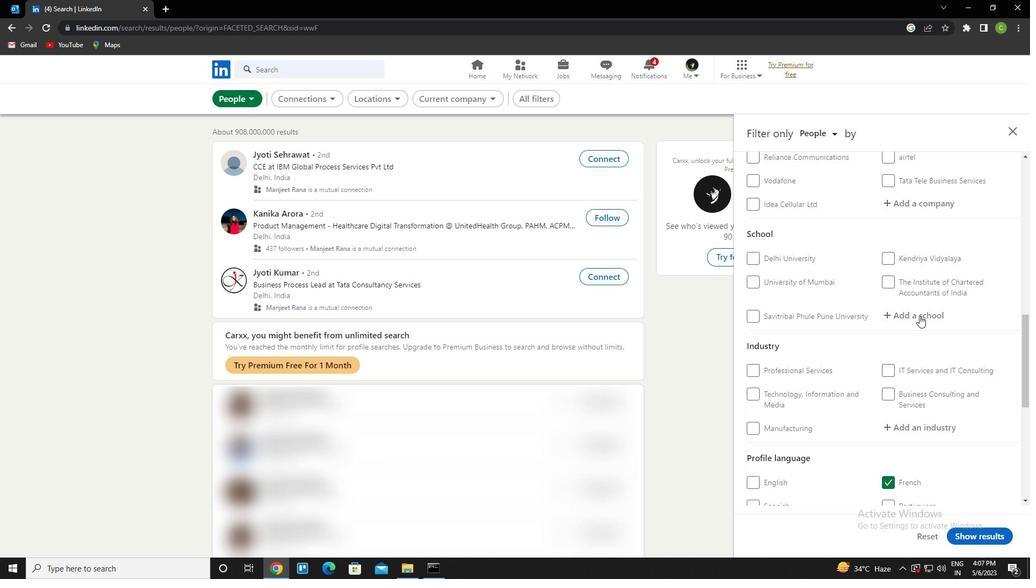 
Action: Mouse pressed left at (922, 308)
Screenshot: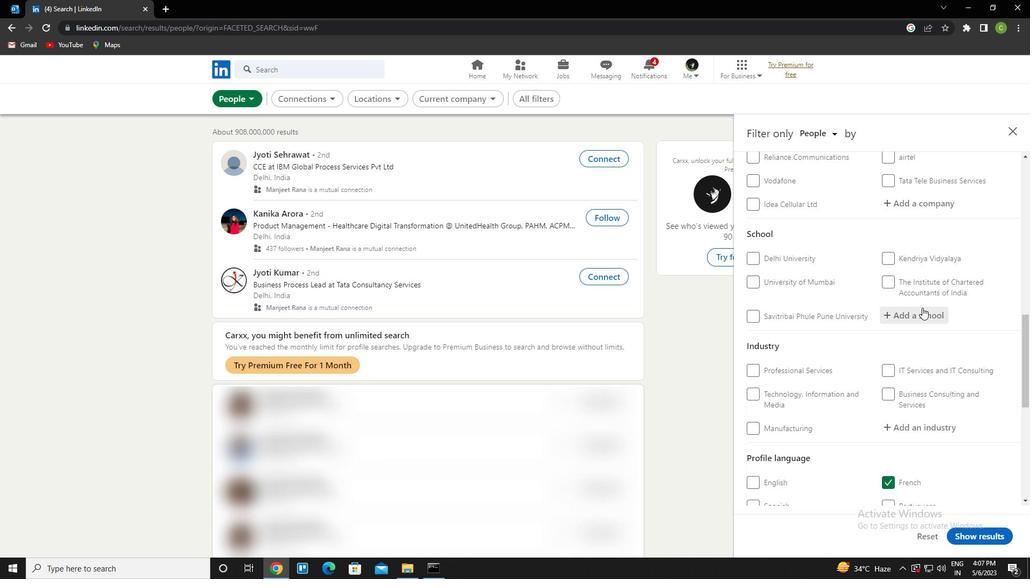
Action: Key pressed <Key.caps_lock>b<Key.caps_lock>alaji<Key.space>ijns<Key.backspace><Key.backspace><Key.backspace>nsti<Key.down><Key.enter>
Screenshot: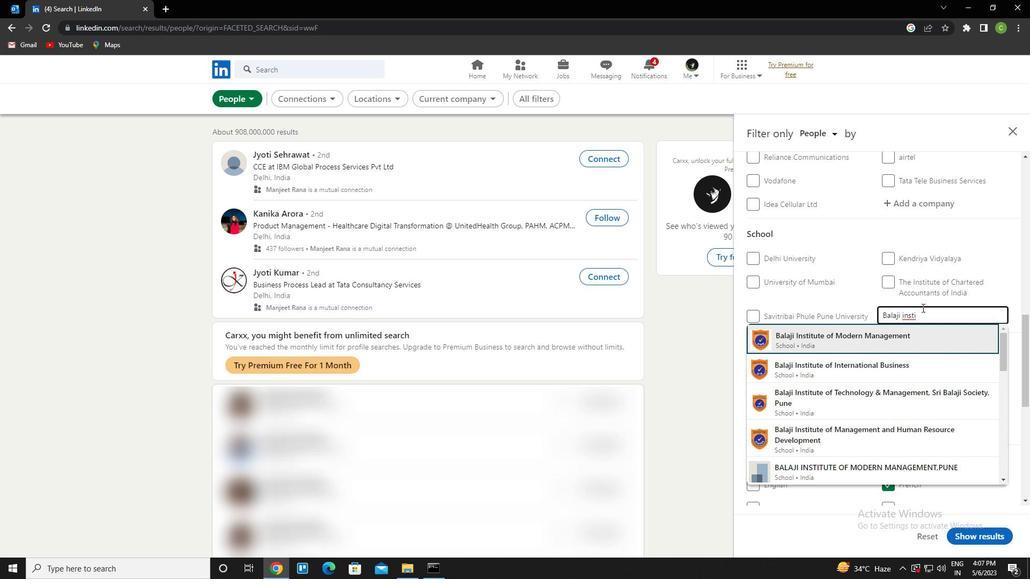 
Action: Mouse moved to (920, 309)
Screenshot: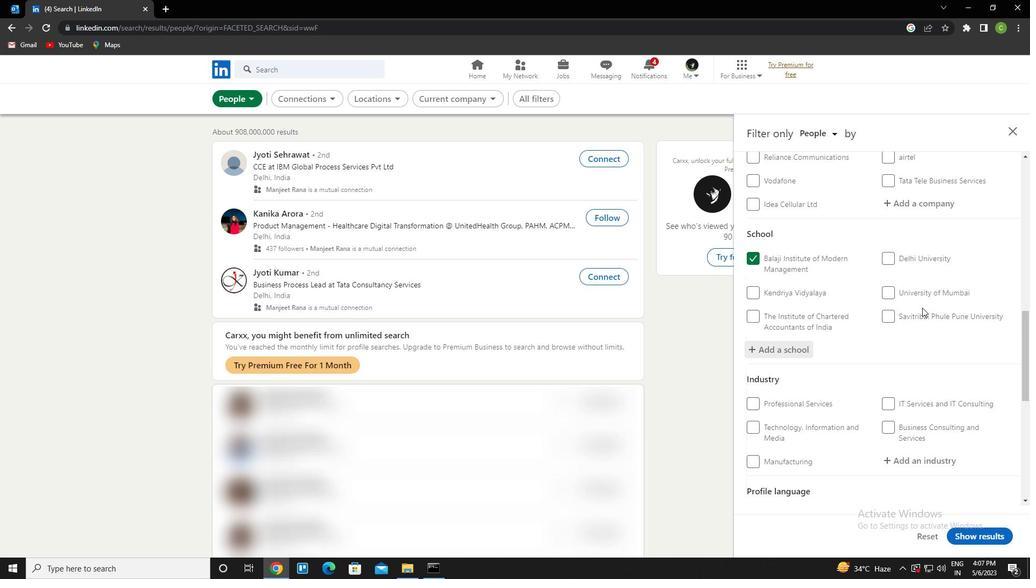 
Action: Mouse scrolled (920, 309) with delta (0, 0)
Screenshot: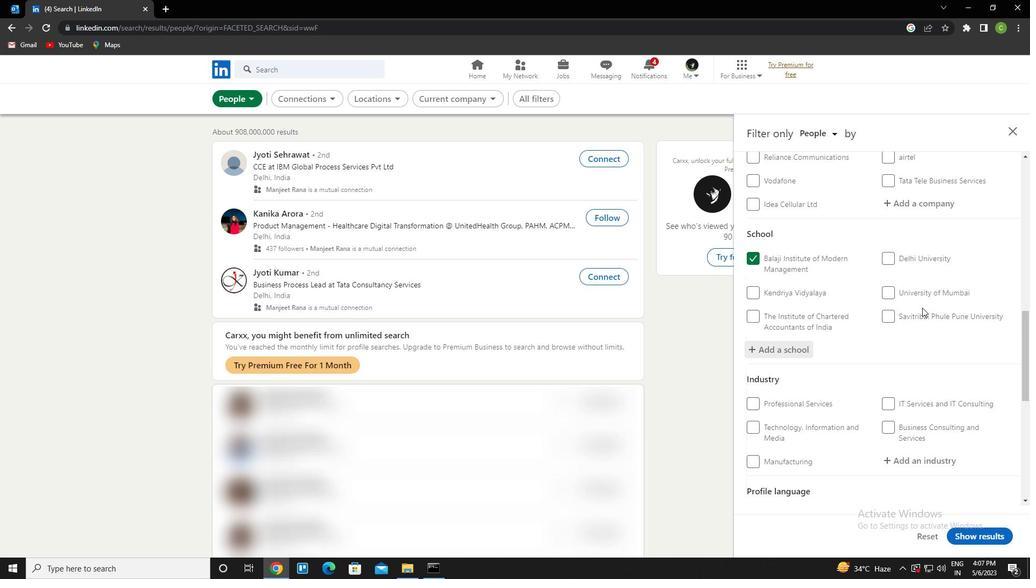 
Action: Mouse moved to (915, 312)
Screenshot: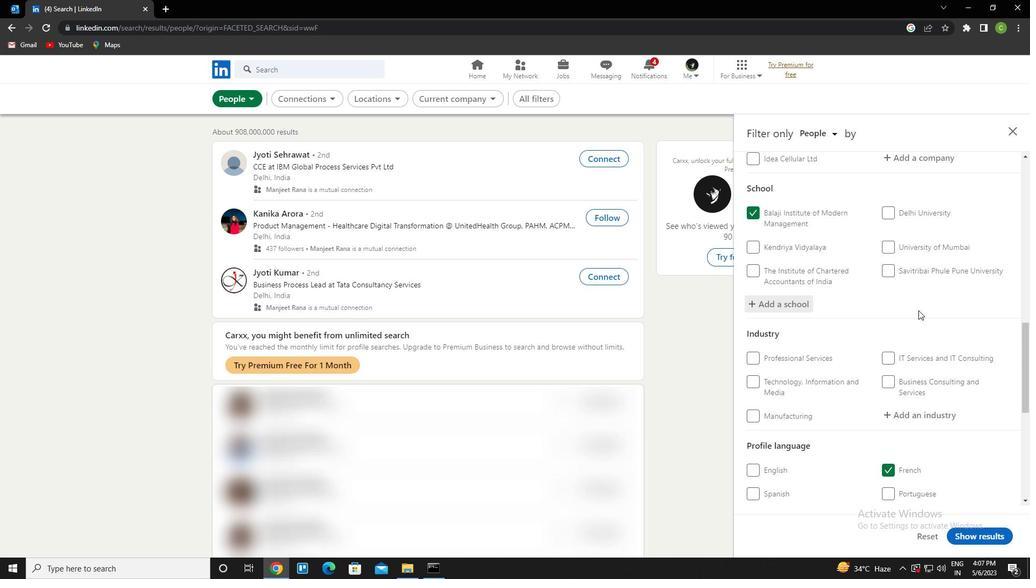 
Action: Mouse scrolled (915, 312) with delta (0, 0)
Screenshot: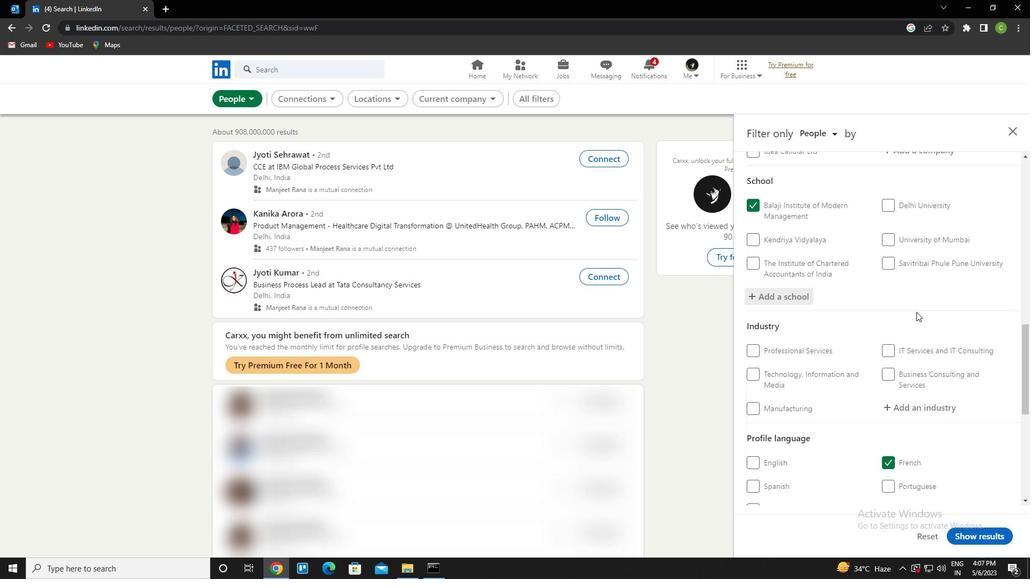 
Action: Mouse scrolled (915, 312) with delta (0, 0)
Screenshot: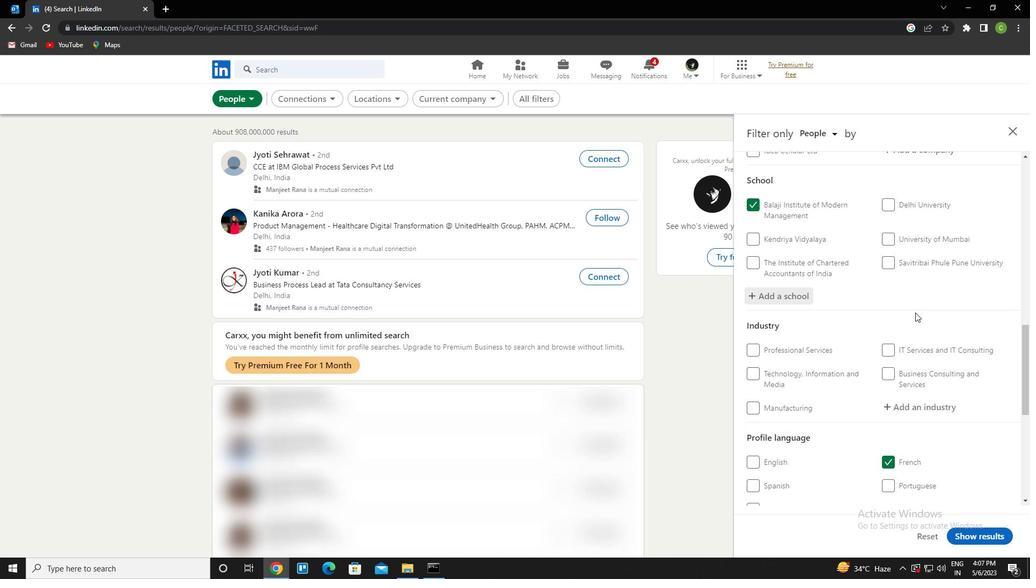 
Action: Mouse moved to (913, 315)
Screenshot: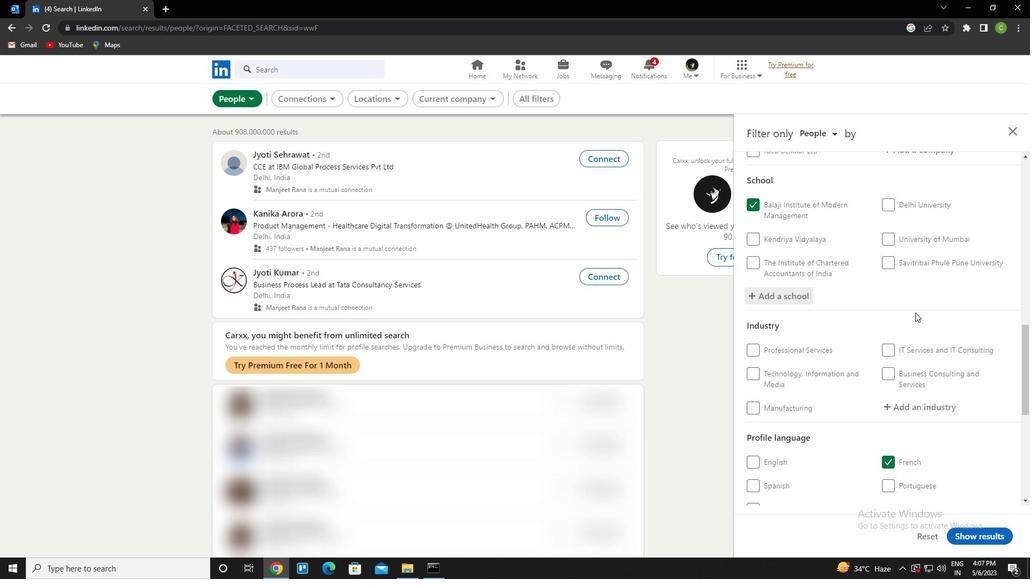 
Action: Mouse scrolled (913, 314) with delta (0, 0)
Screenshot: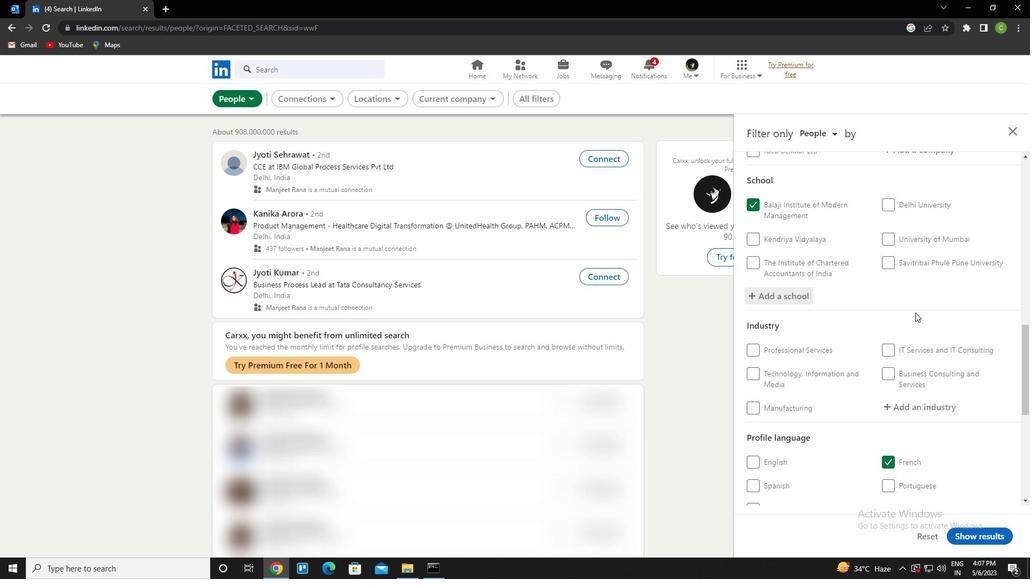 
Action: Mouse moved to (933, 249)
Screenshot: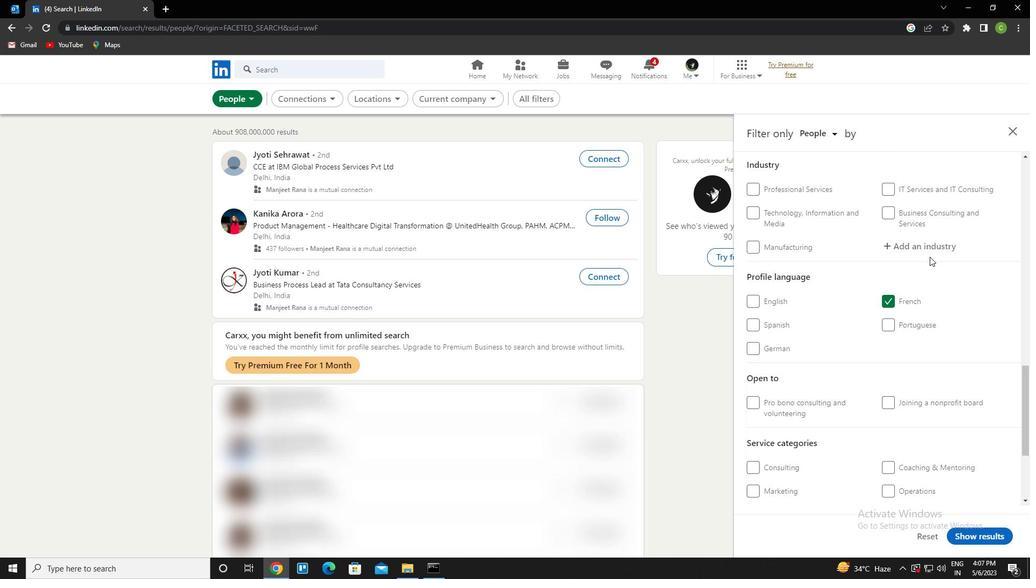 
Action: Mouse pressed left at (933, 249)
Screenshot: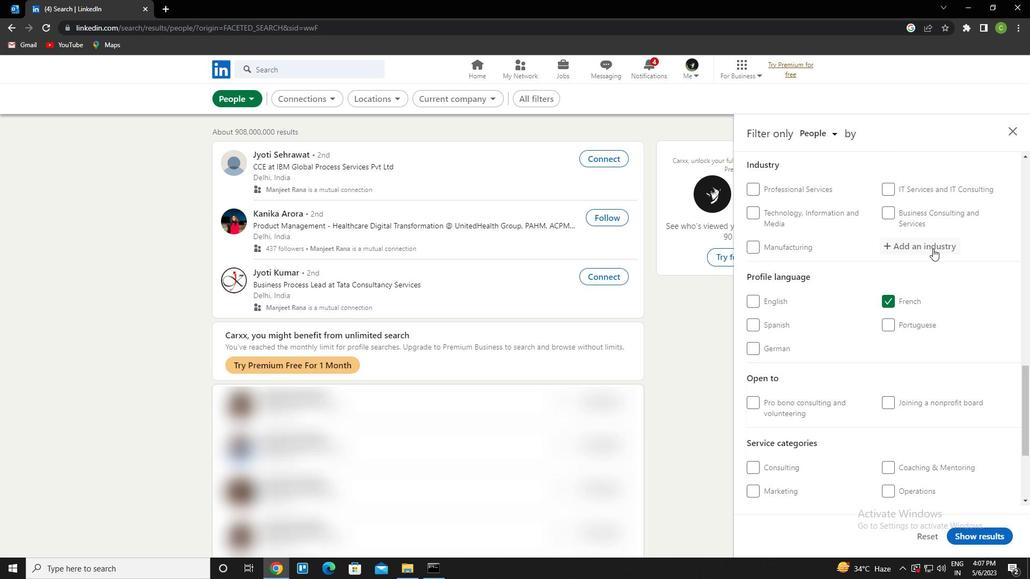 
Action: Key pressed <Key.caps_lock>p<Key.caps_lock>rimary<Key.down><Key.enter>
Screenshot: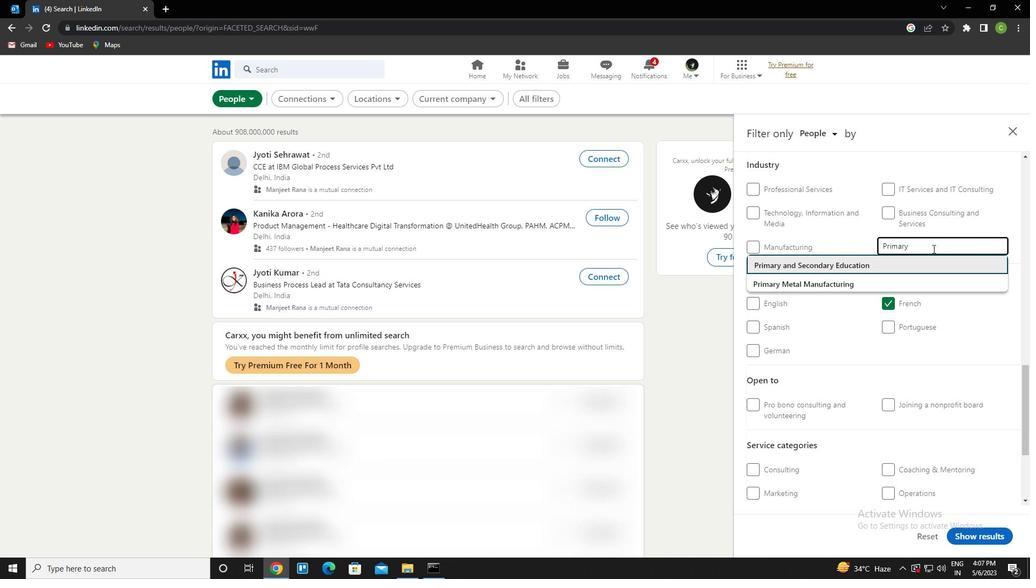 
Action: Mouse scrolled (933, 248) with delta (0, 0)
Screenshot: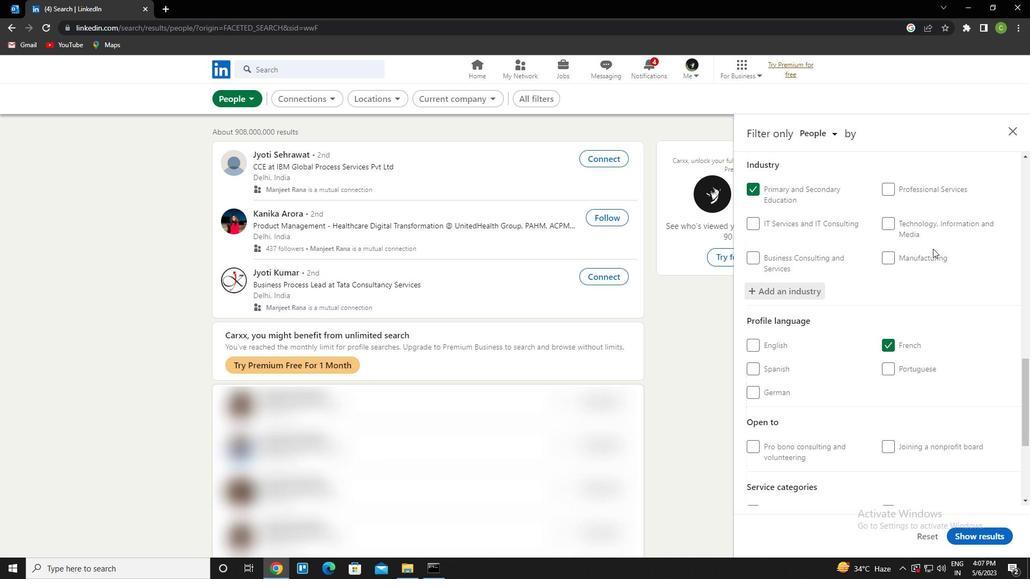 
Action: Mouse scrolled (933, 248) with delta (0, 0)
Screenshot: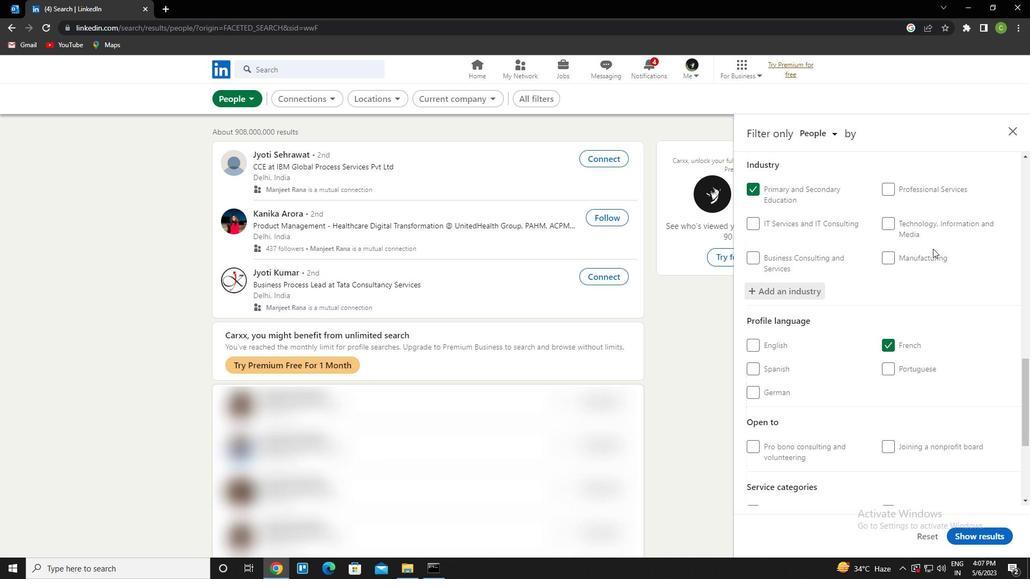 
Action: Mouse moved to (932, 249)
Screenshot: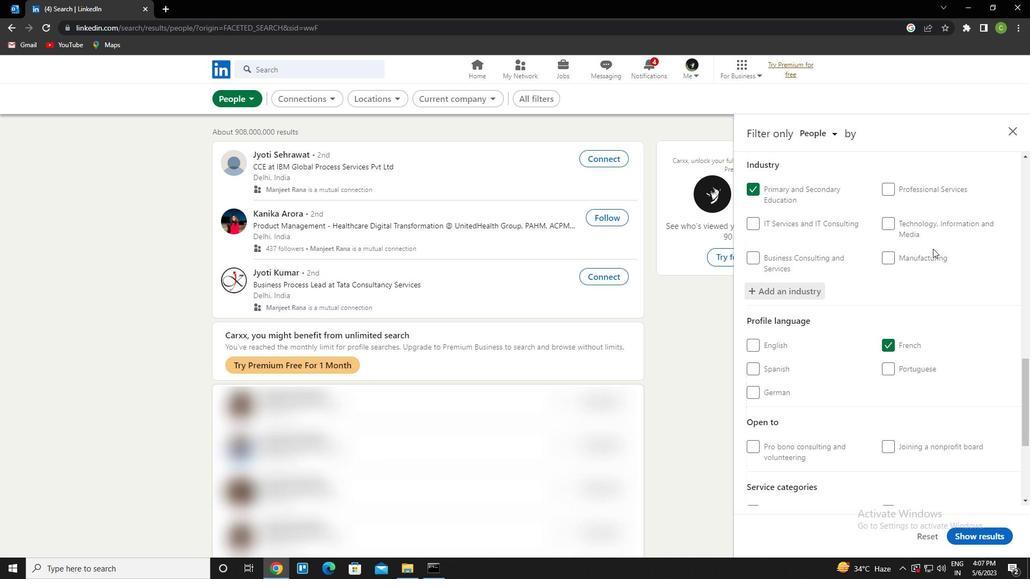 
Action: Mouse scrolled (932, 248) with delta (0, 0)
Screenshot: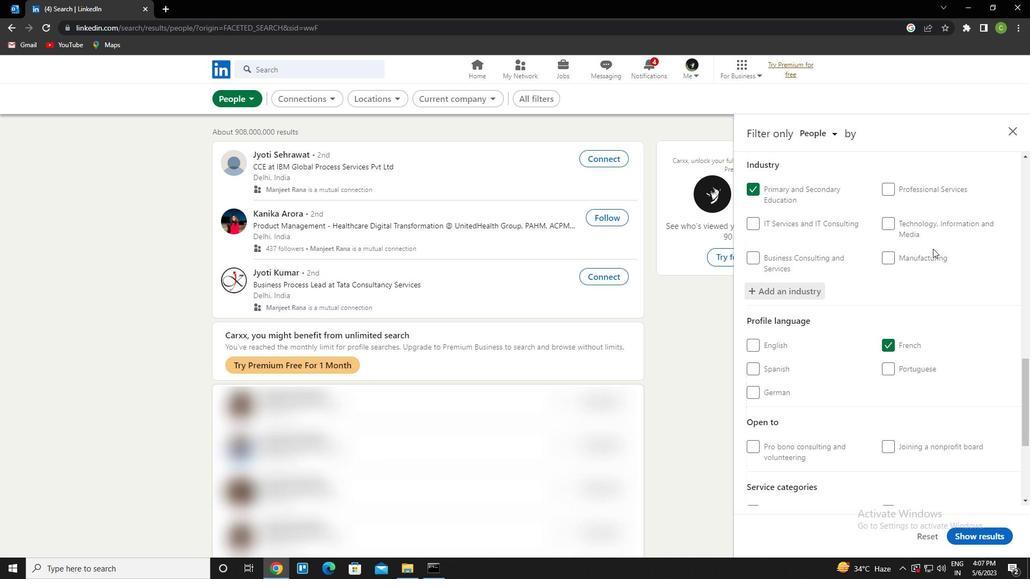 
Action: Mouse moved to (920, 251)
Screenshot: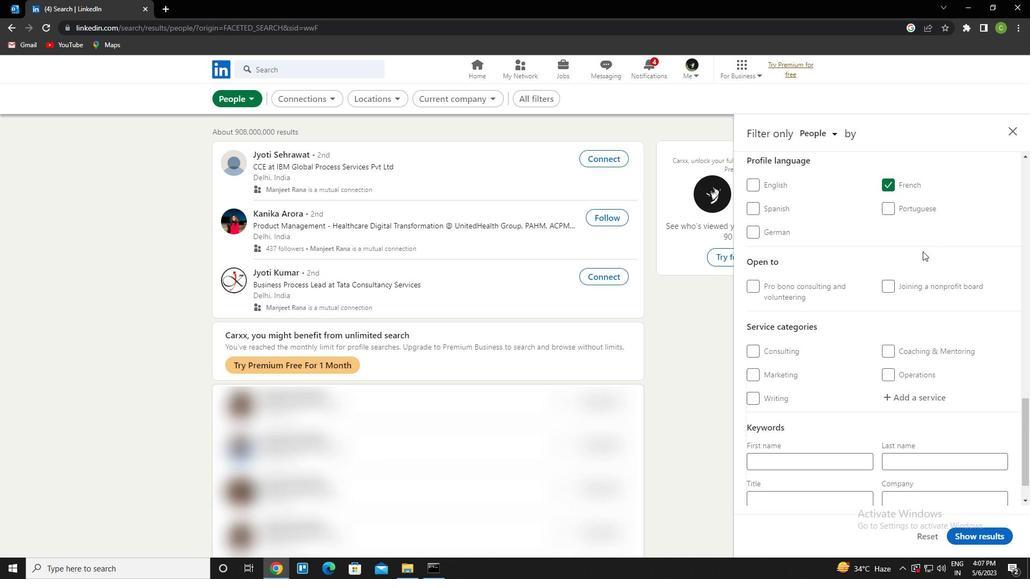 
Action: Mouse scrolled (920, 251) with delta (0, 0)
Screenshot: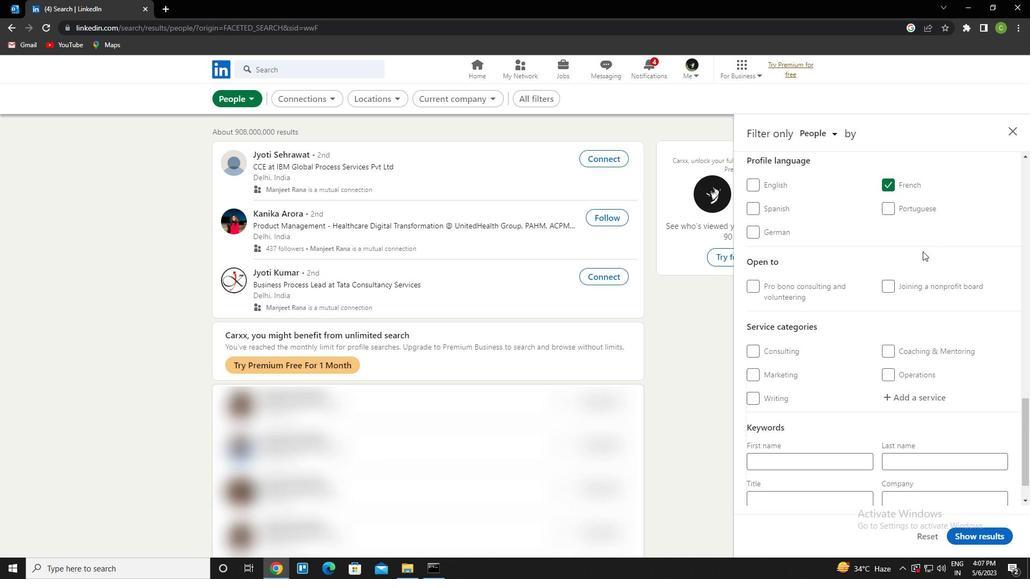 
Action: Mouse scrolled (920, 251) with delta (0, 0)
Screenshot: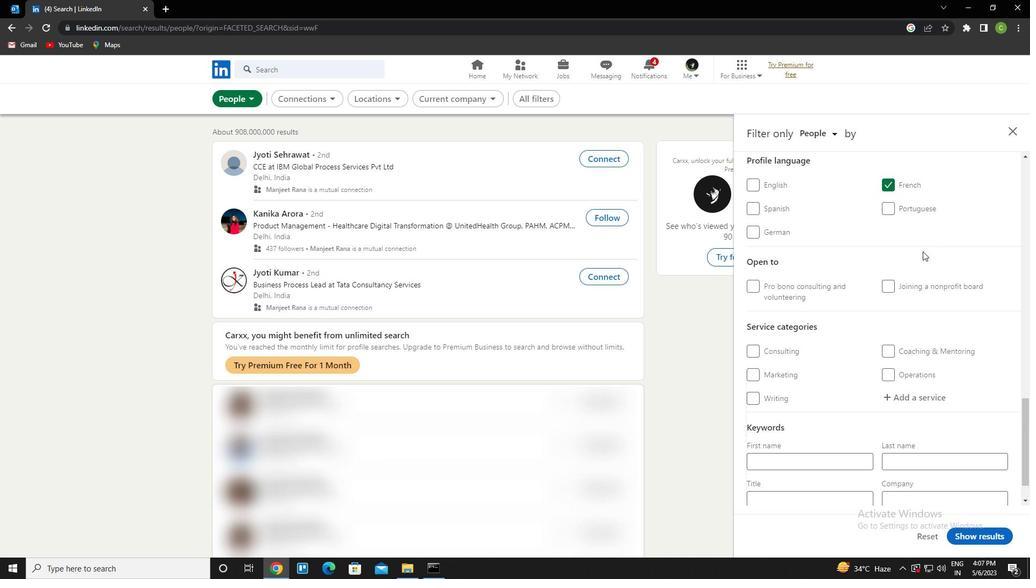 
Action: Mouse scrolled (920, 251) with delta (0, 0)
Screenshot: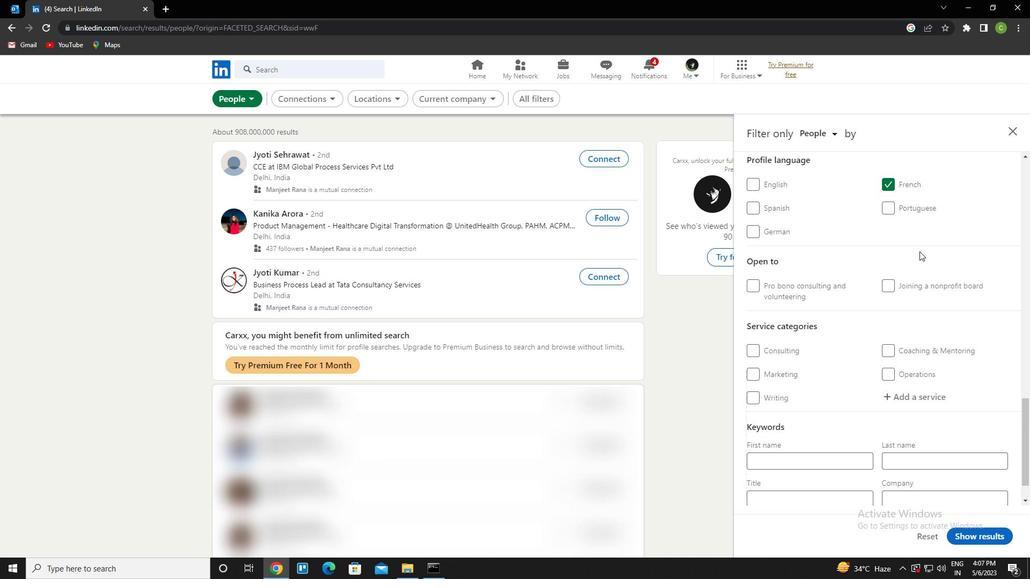 
Action: Mouse moved to (929, 357)
Screenshot: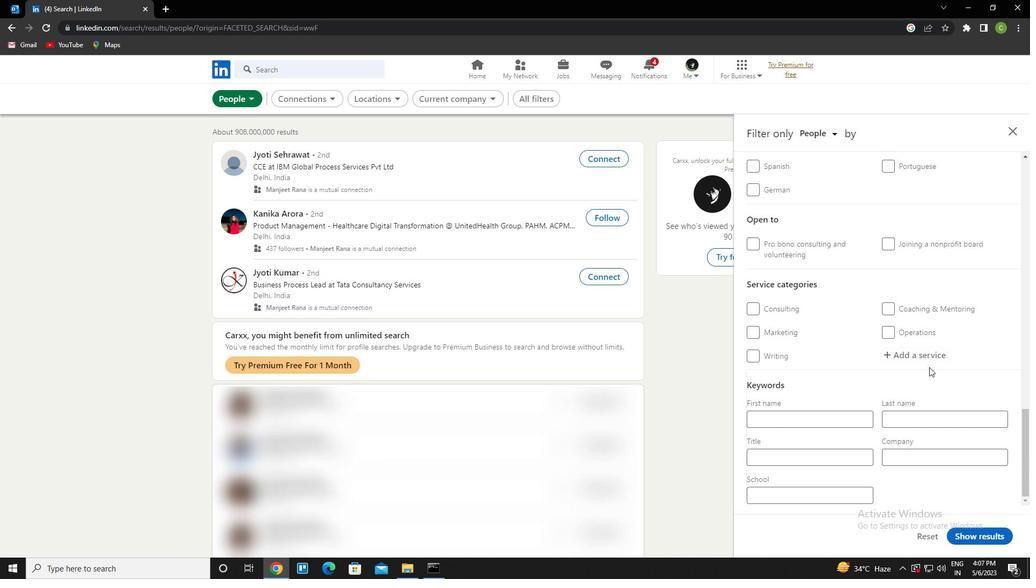 
Action: Mouse pressed left at (929, 357)
Screenshot: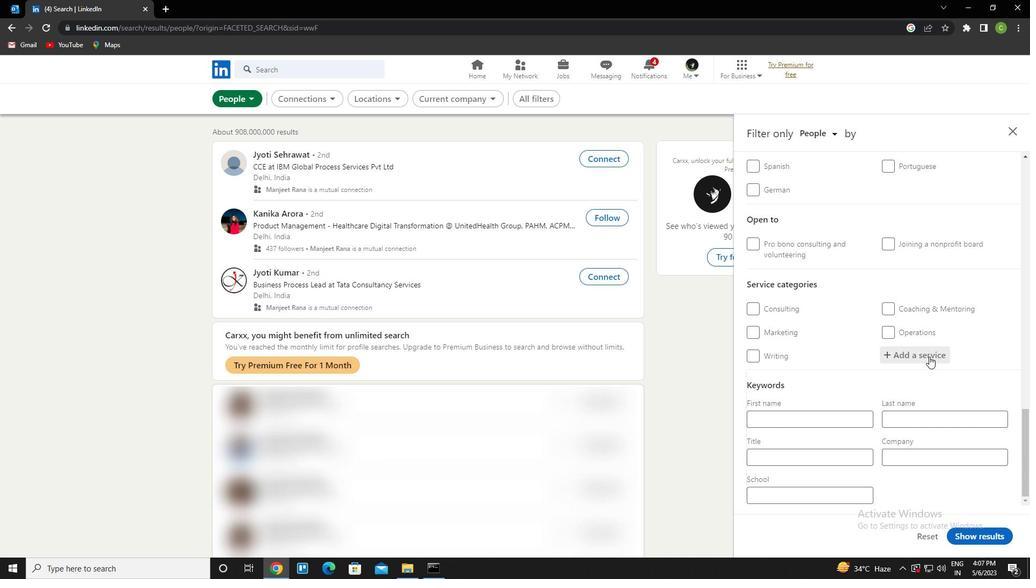 
Action: Key pressed <Key.caps_lock>e<Key.caps_lock>xecutive<Key.down><Key.enter>
Screenshot: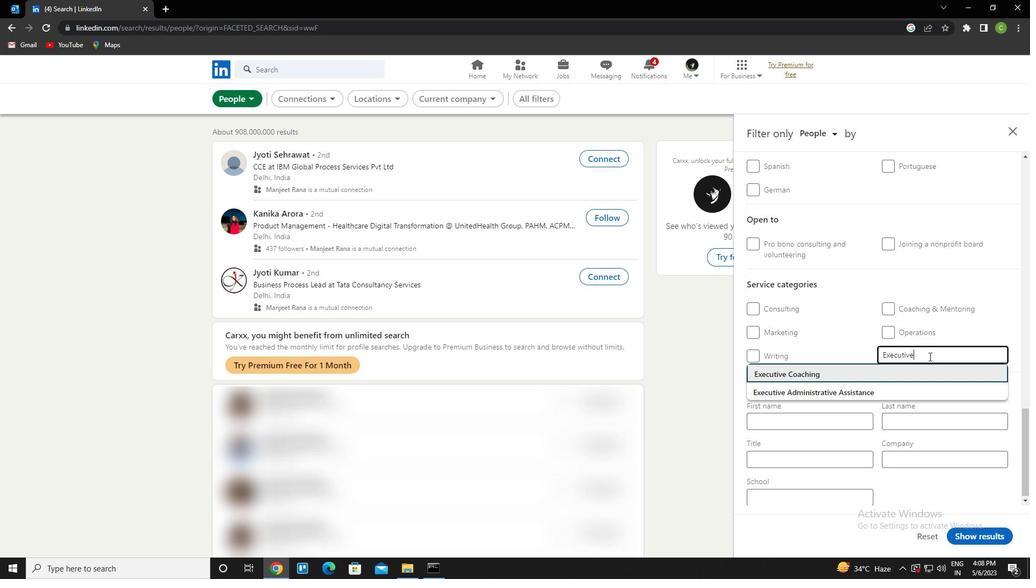 
Action: Mouse scrolled (929, 356) with delta (0, 0)
Screenshot: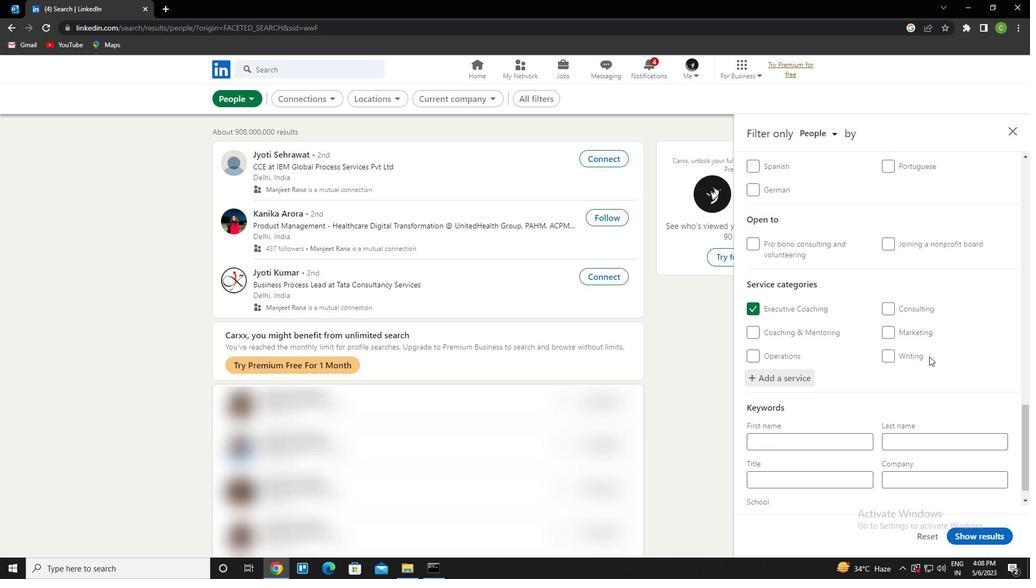 
Action: Mouse scrolled (929, 356) with delta (0, 0)
Screenshot: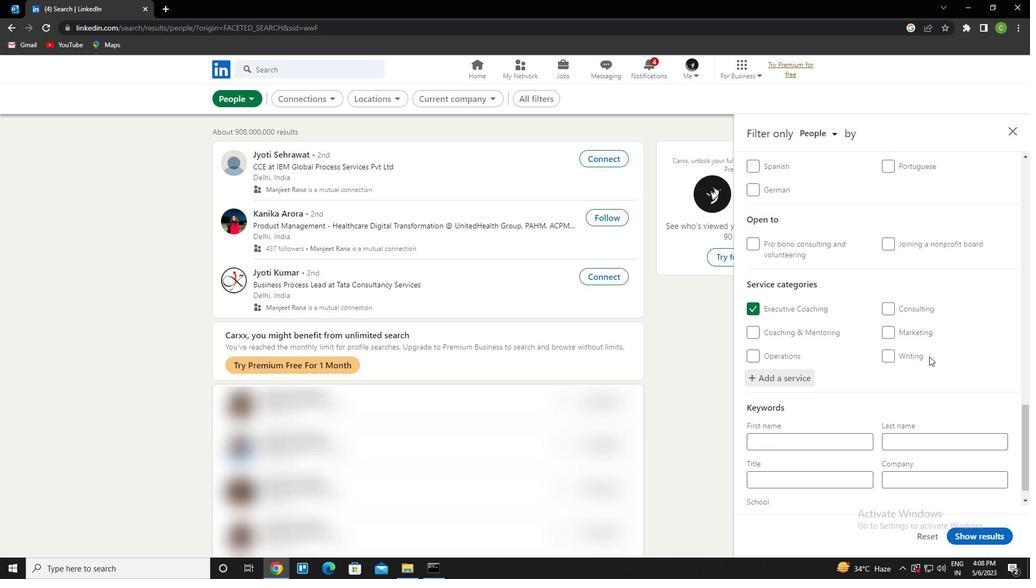 
Action: Mouse scrolled (929, 356) with delta (0, 0)
Screenshot: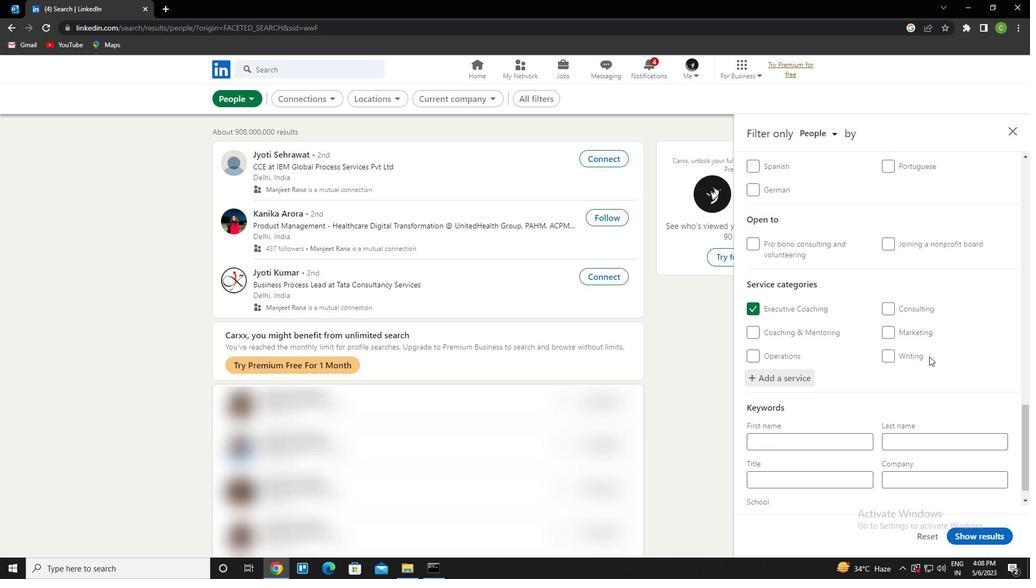 
Action: Mouse scrolled (929, 356) with delta (0, 0)
Screenshot: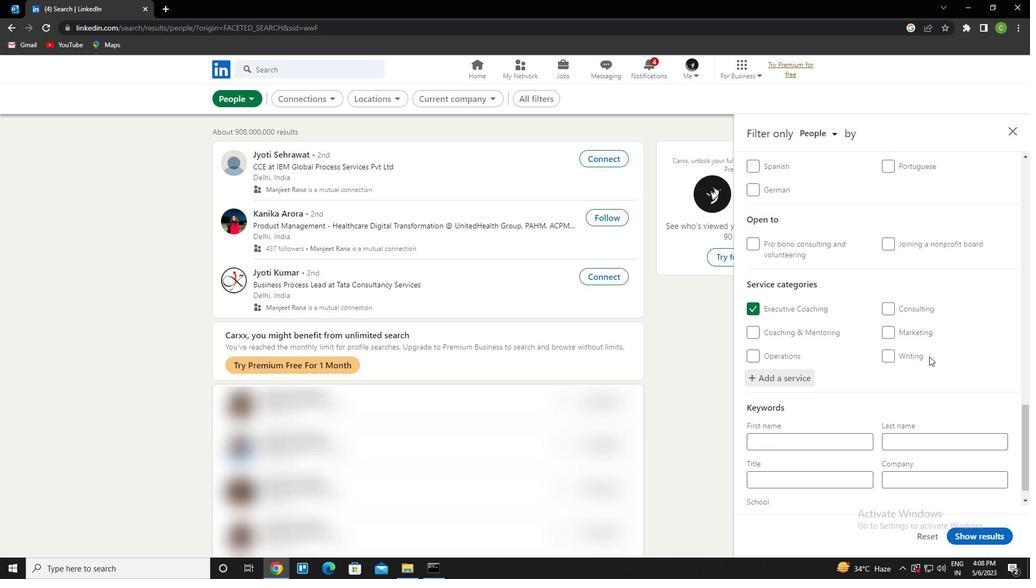 
Action: Mouse scrolled (929, 356) with delta (0, 0)
Screenshot: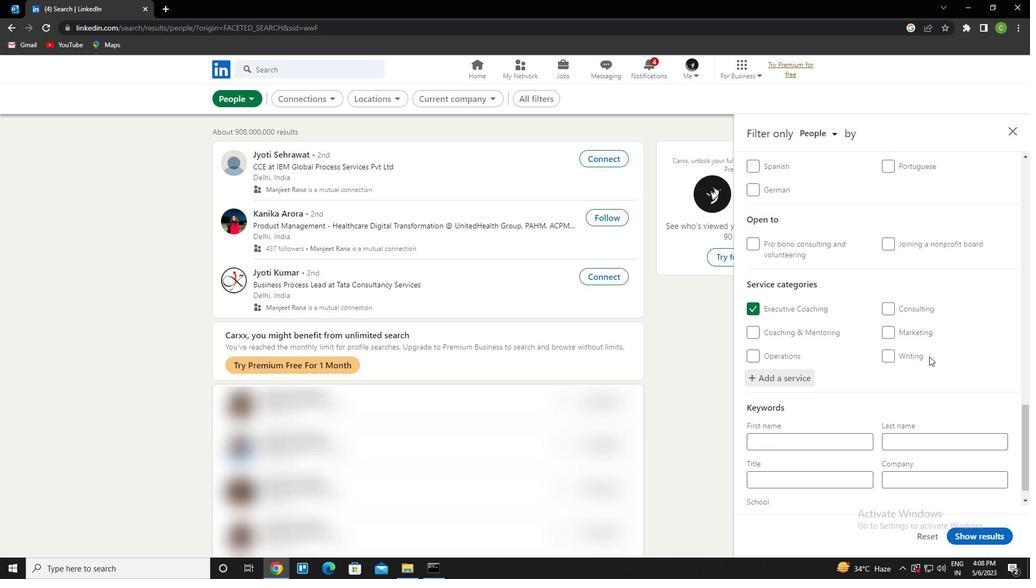 
Action: Mouse scrolled (929, 356) with delta (0, 0)
Screenshot: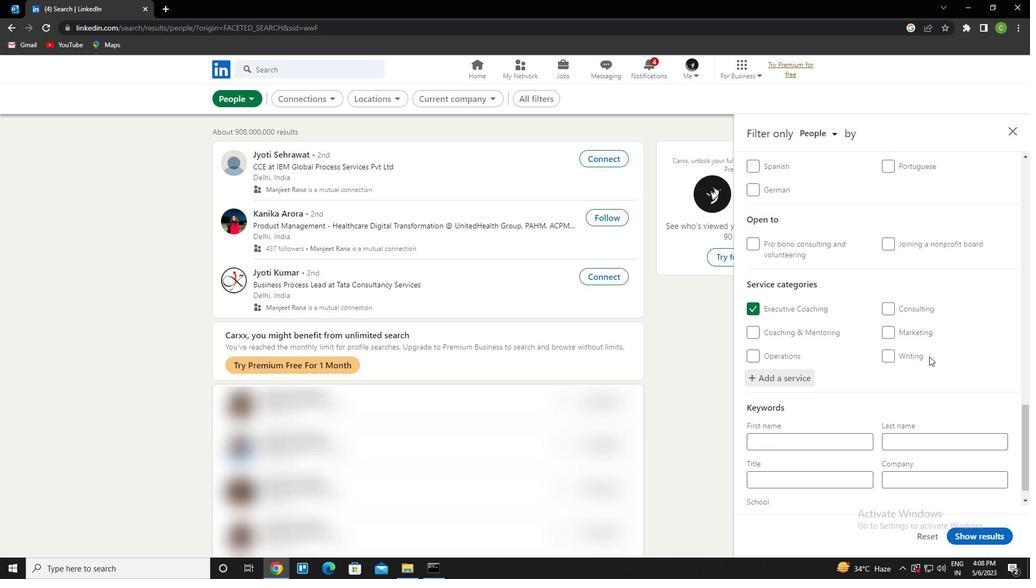
Action: Mouse scrolled (929, 356) with delta (0, 0)
Screenshot: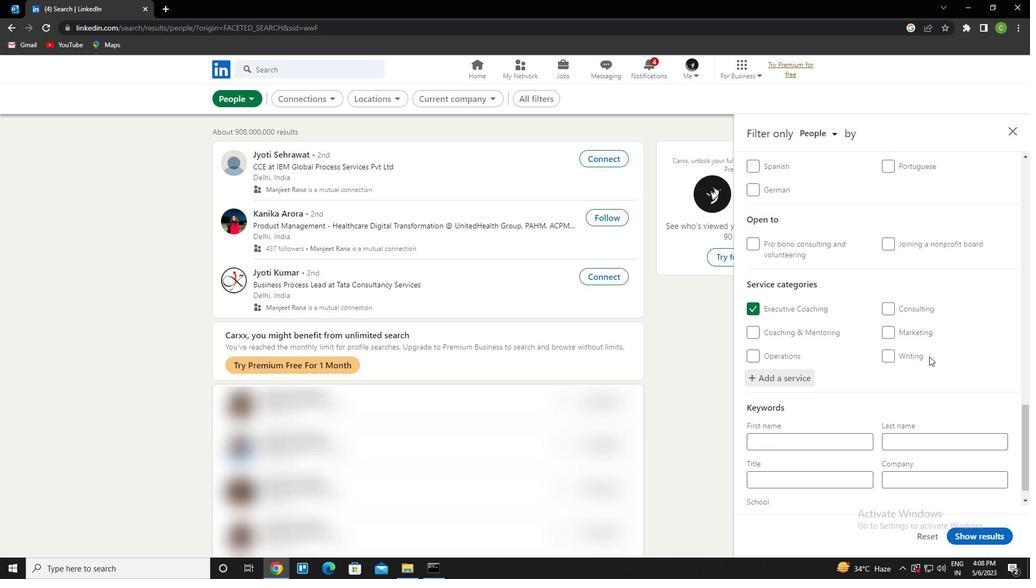 
Action: Mouse scrolled (929, 356) with delta (0, 0)
Screenshot: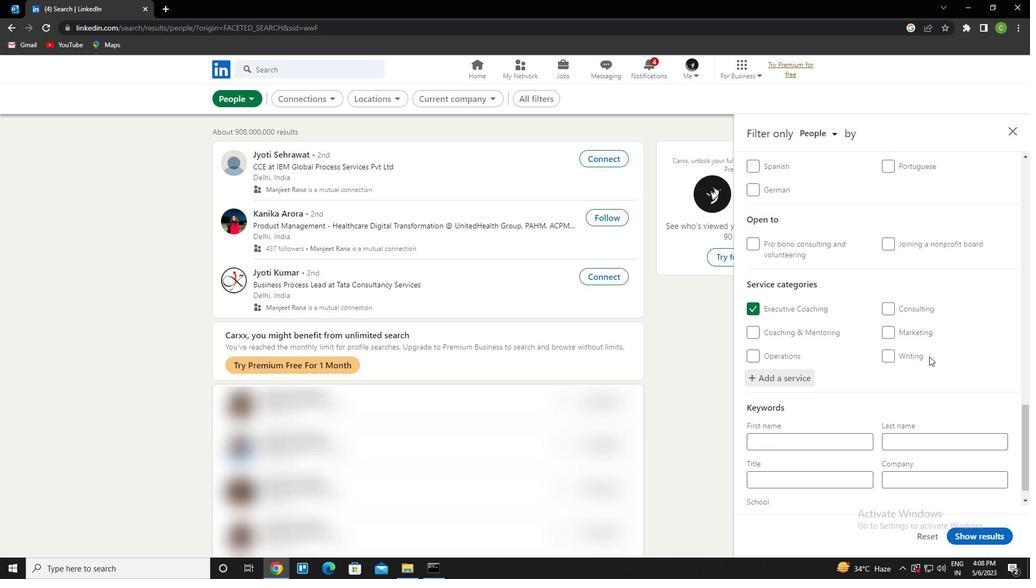 
Action: Mouse scrolled (929, 356) with delta (0, 0)
Screenshot: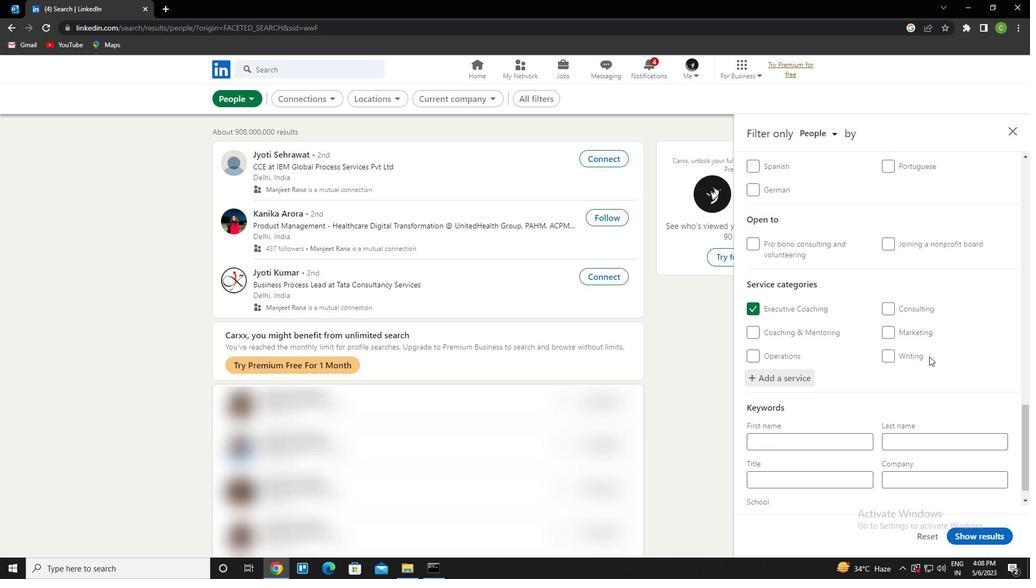 
Action: Mouse moved to (820, 460)
Screenshot: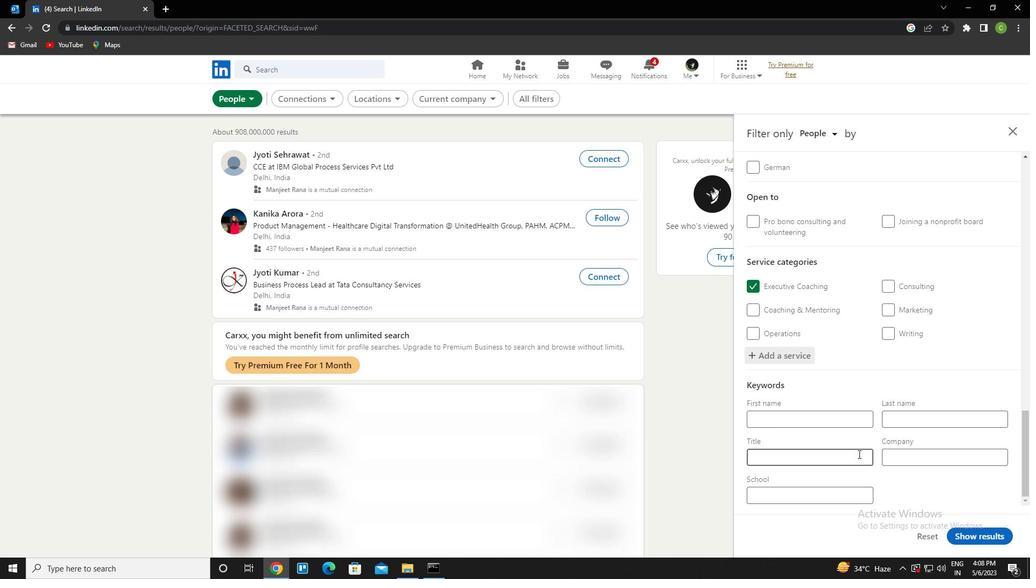 
Action: Mouse pressed left at (820, 460)
Screenshot: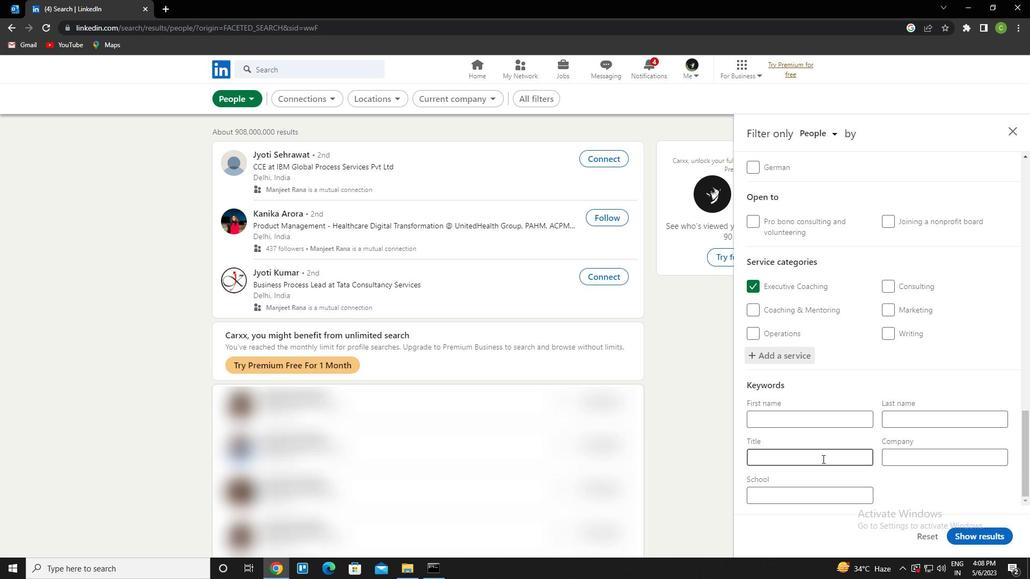 
Action: Key pressed <Key.caps_lock>t<Key.caps_lock>Ranslator
Screenshot: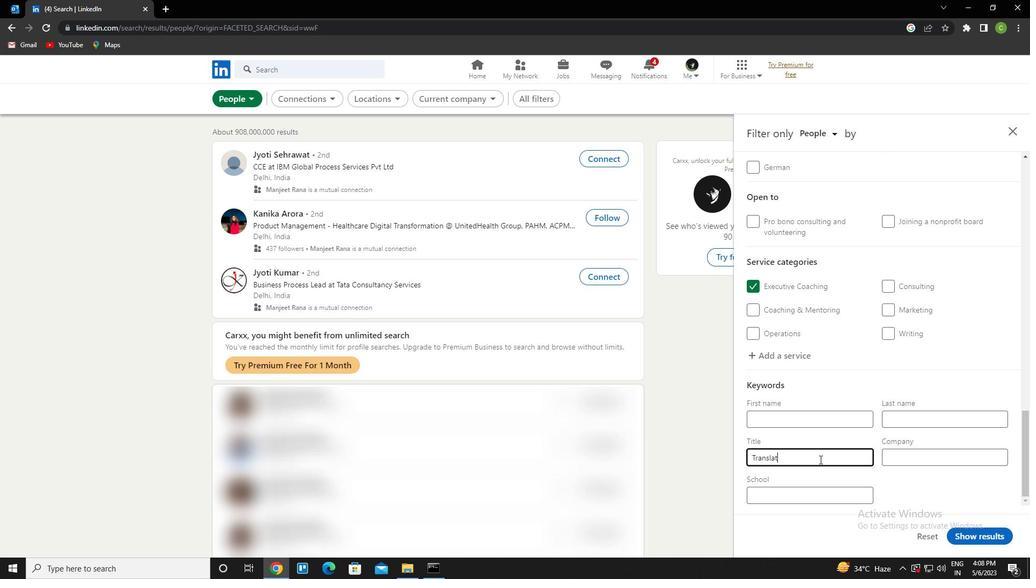 
Action: Mouse moved to (997, 542)
Screenshot: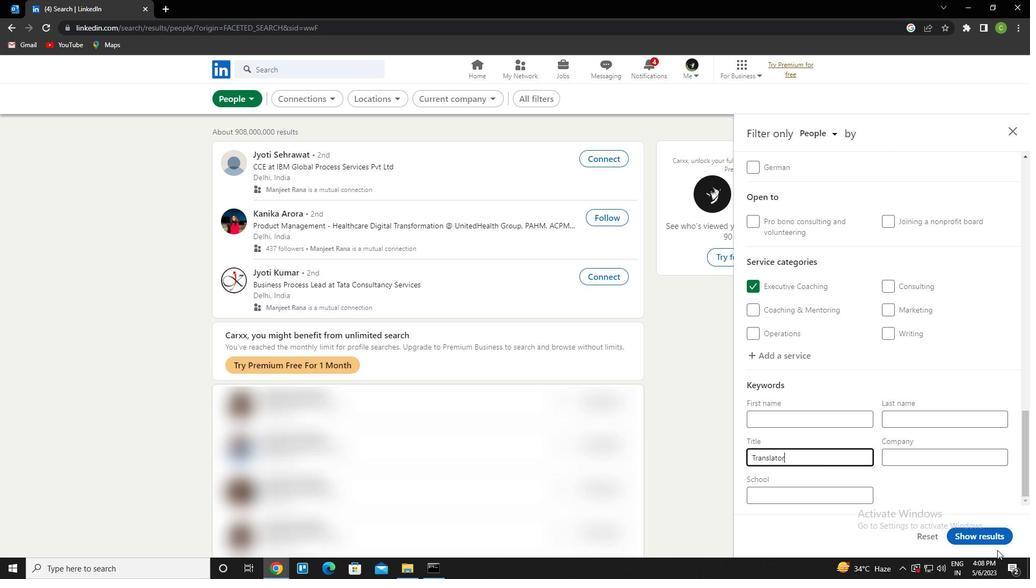 
Action: Mouse pressed left at (997, 542)
Screenshot: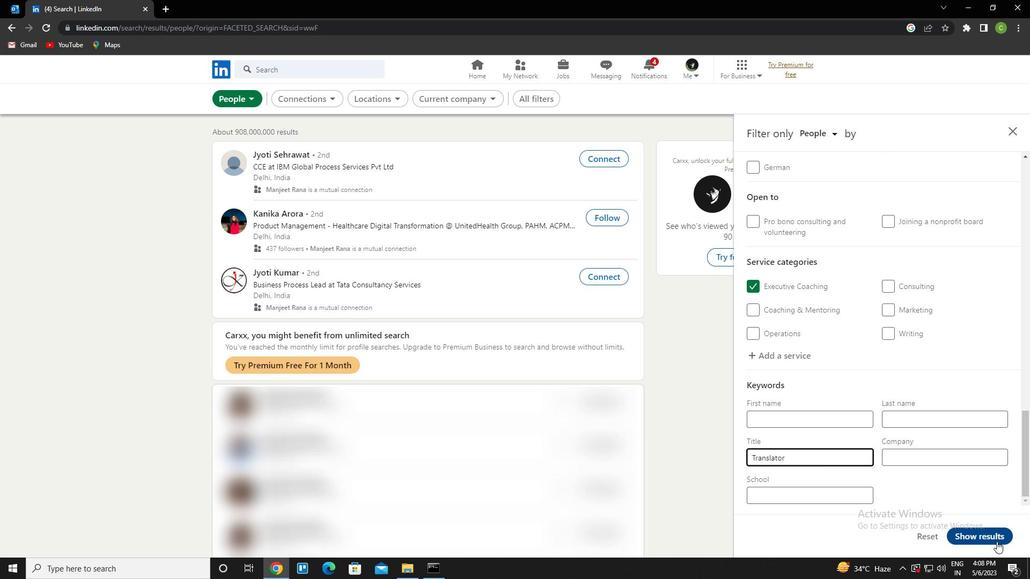 
Action: Mouse moved to (453, 456)
Screenshot: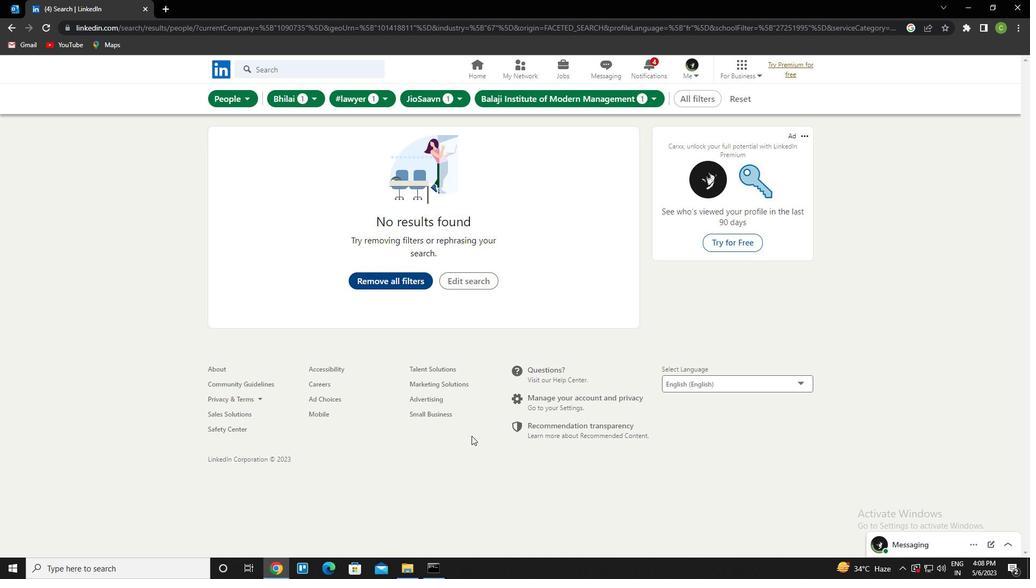
